 Task: Search one way flight ticket for 3 adults in first from Texarkana: Texarkana Regional Airport (webb Field) to Greensboro: Piedmont Triad International Airport on 5-1-2023. Stops: Any number of stop. Choice of flights is Alaska. Number of bags: 2 checked bags. Price is upto 72000. Outbound departure time preference is 18:30.
Action: Mouse moved to (239, 211)
Screenshot: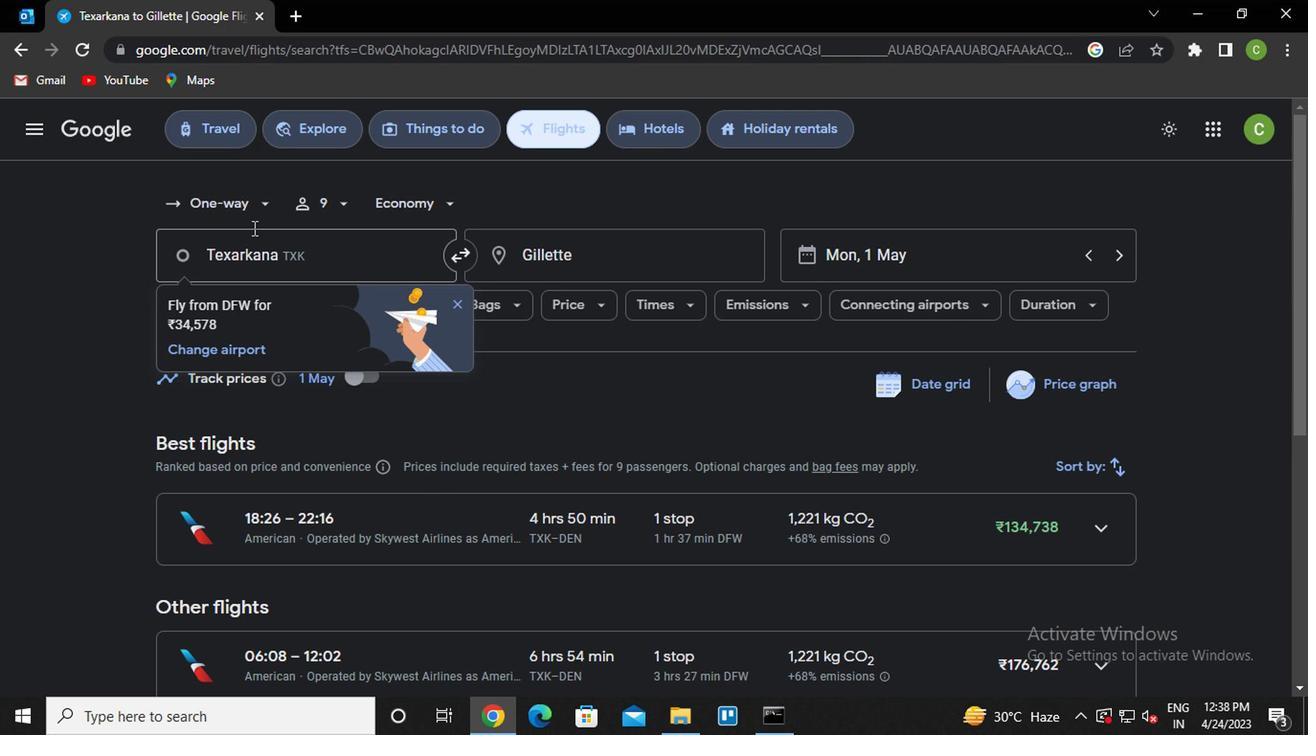 
Action: Mouse pressed left at (239, 211)
Screenshot: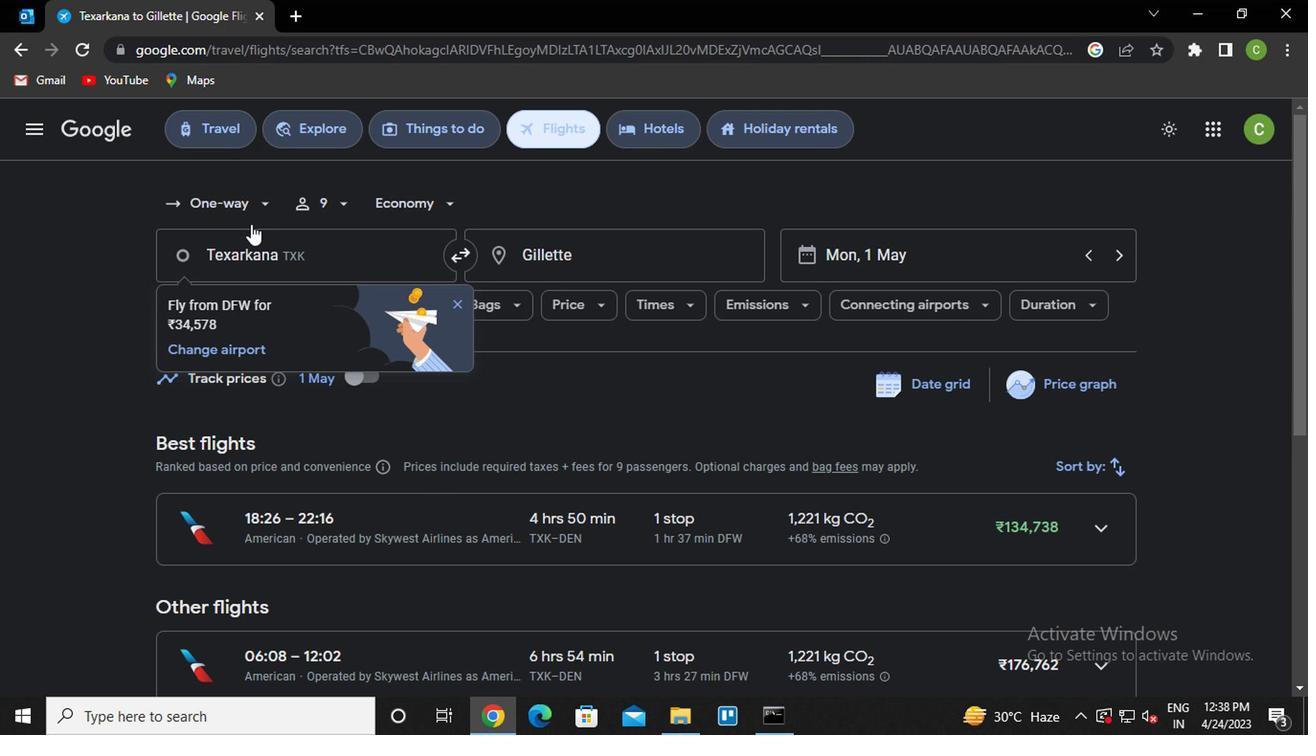
Action: Mouse moved to (245, 281)
Screenshot: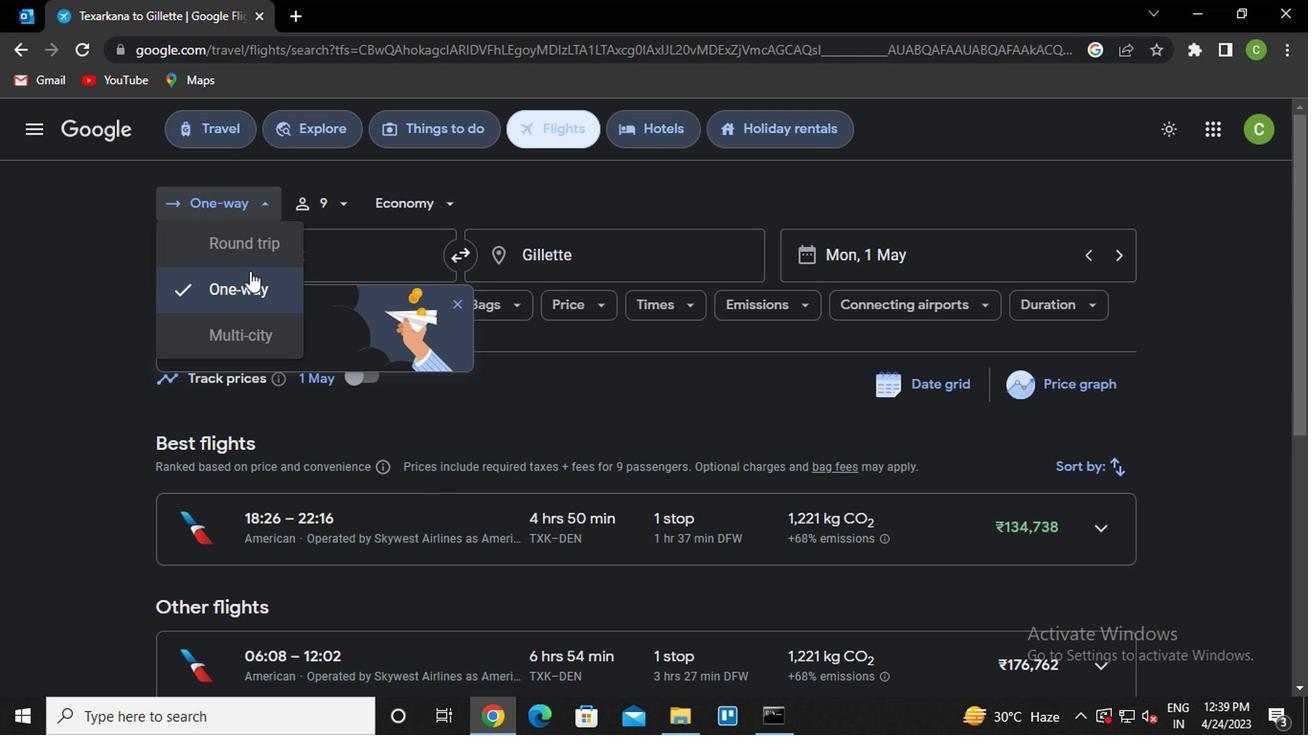 
Action: Mouse pressed left at (245, 281)
Screenshot: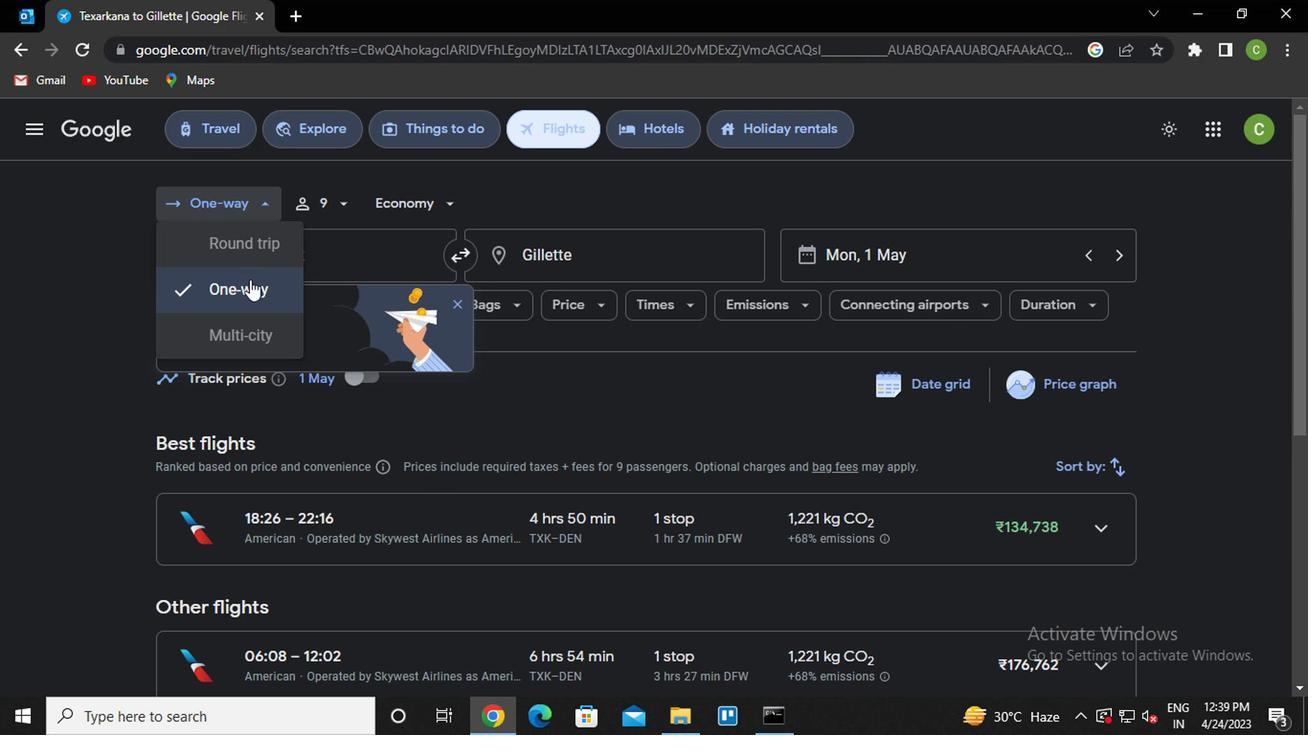 
Action: Mouse moved to (306, 198)
Screenshot: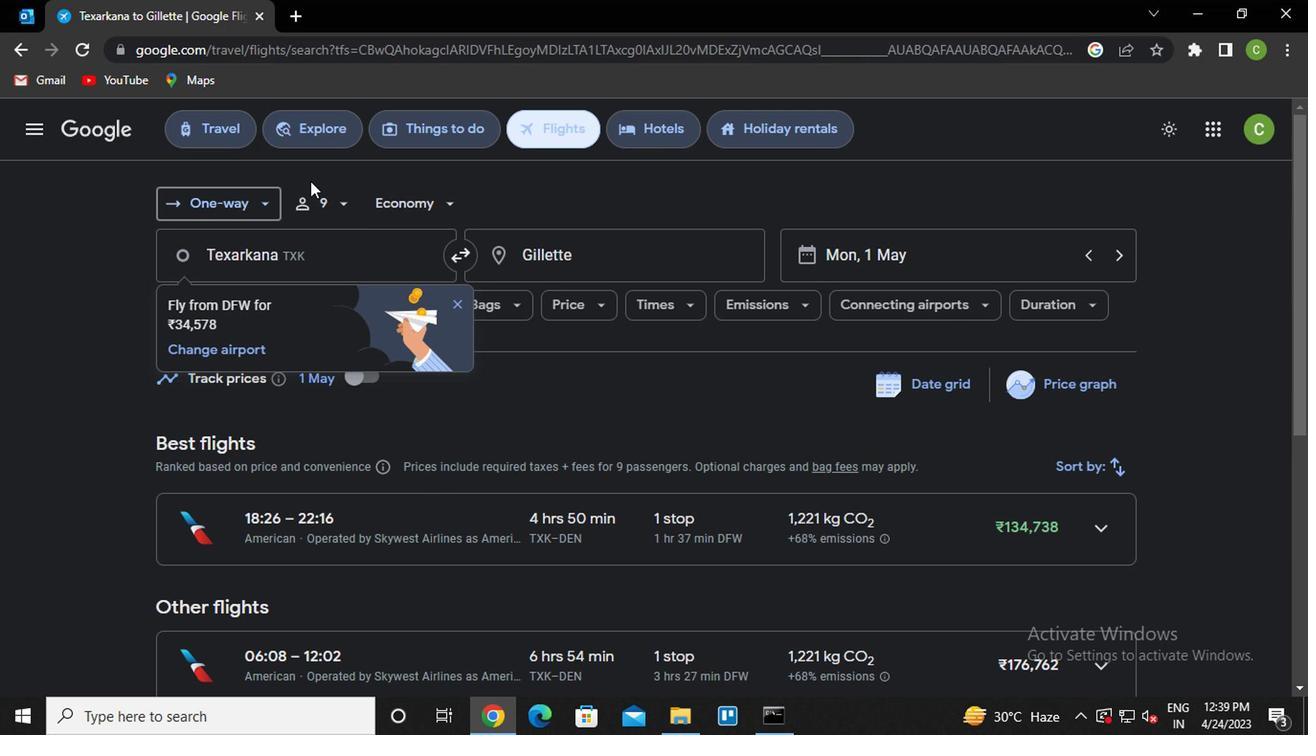 
Action: Mouse pressed left at (306, 198)
Screenshot: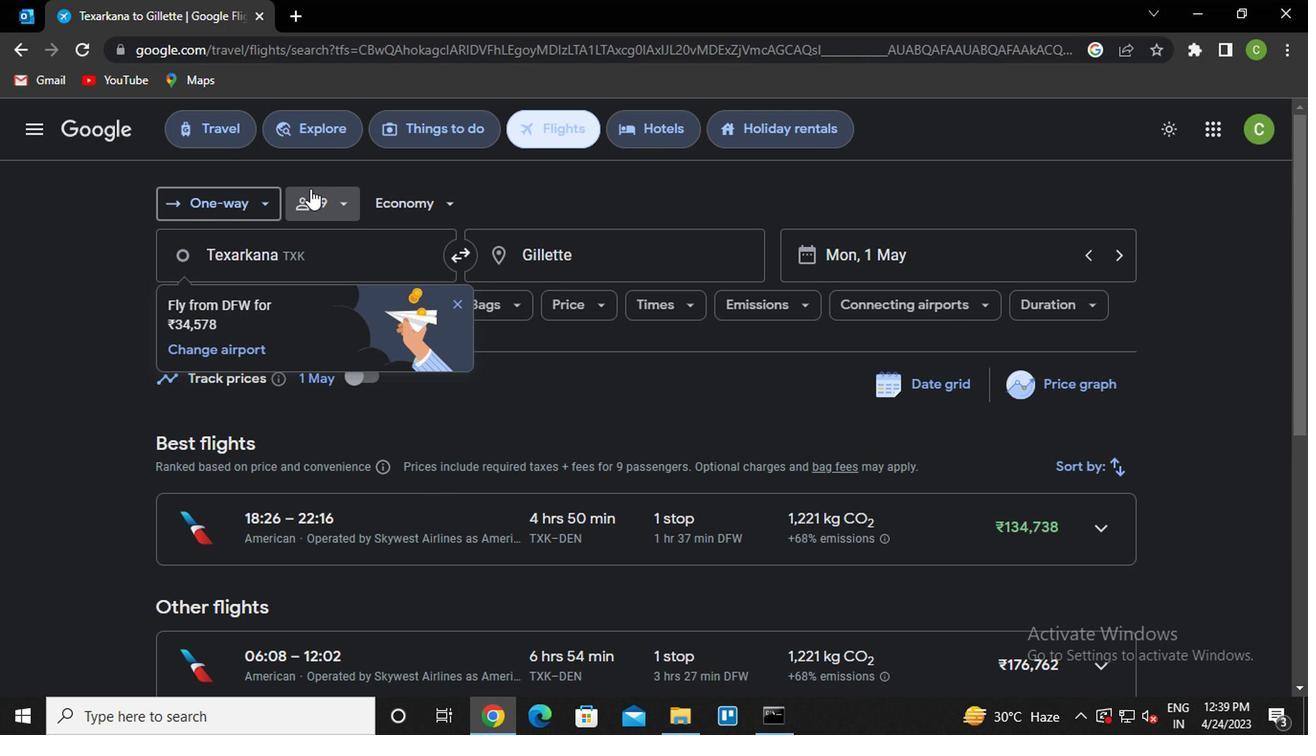 
Action: Mouse moved to (413, 259)
Screenshot: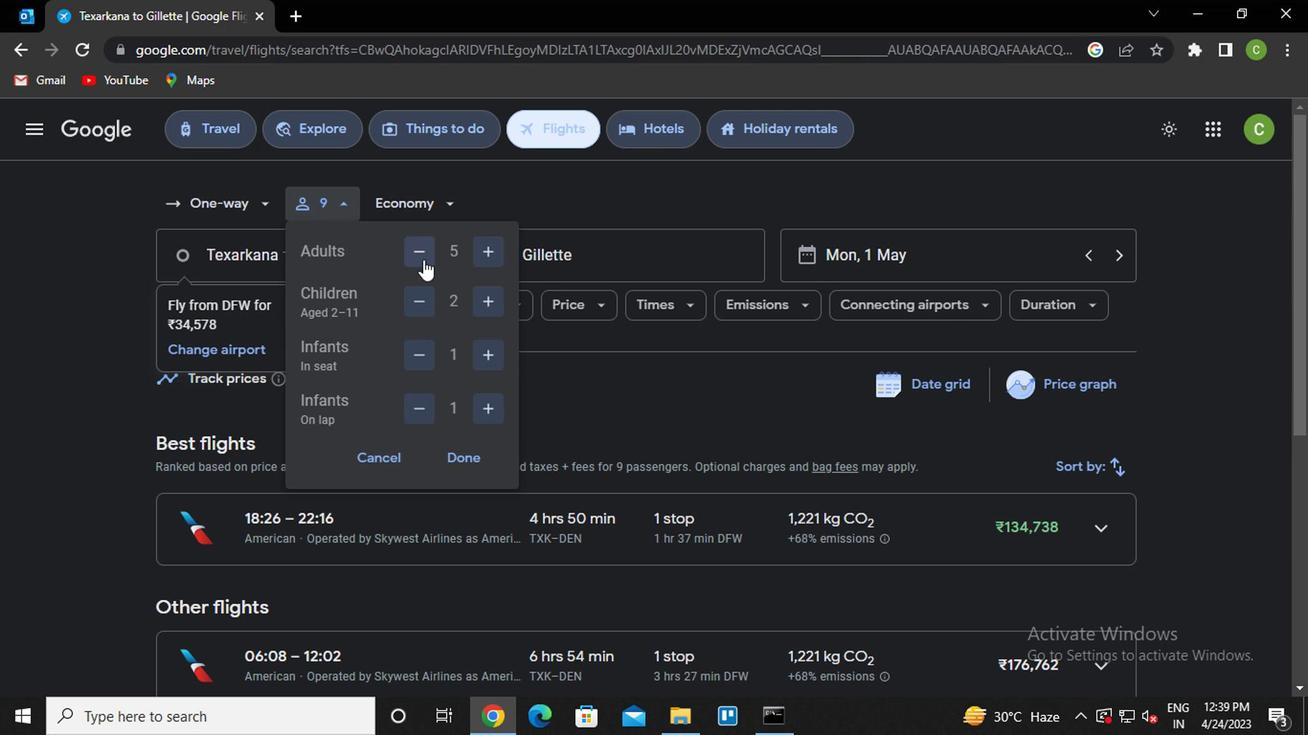 
Action: Mouse pressed left at (413, 259)
Screenshot: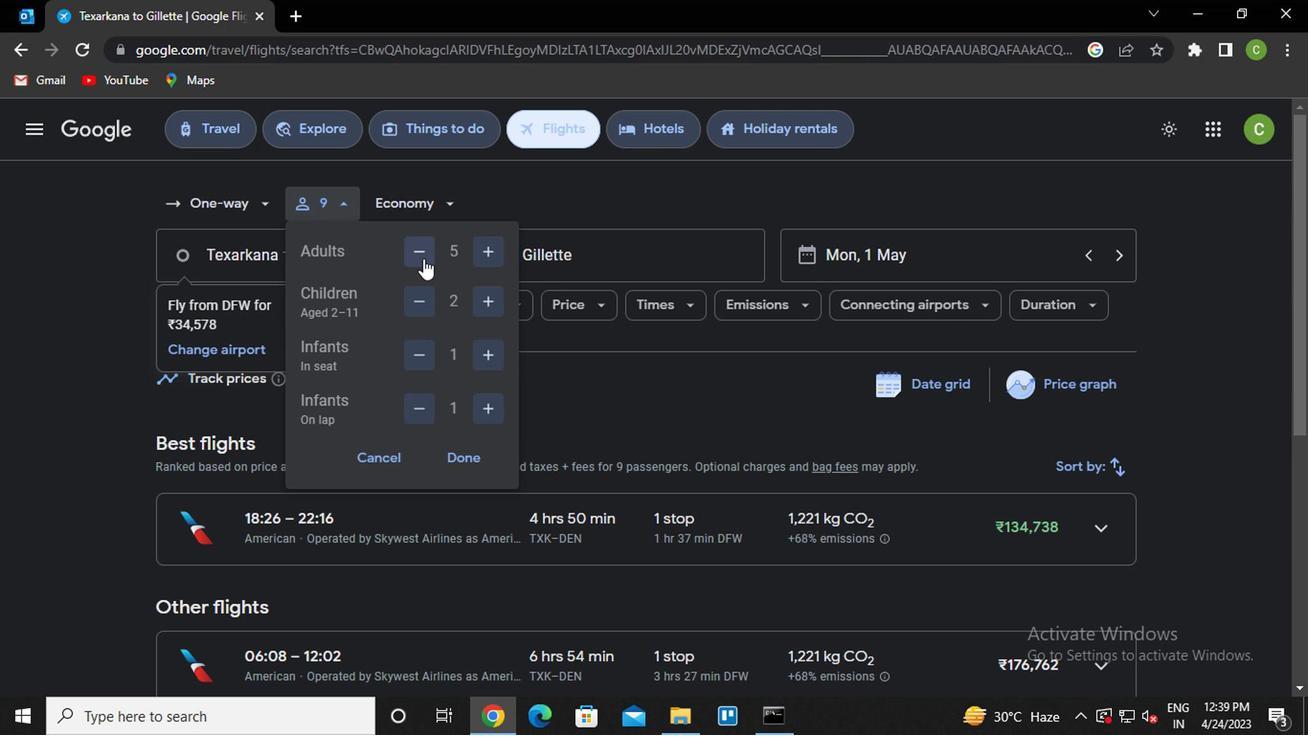
Action: Mouse pressed left at (413, 259)
Screenshot: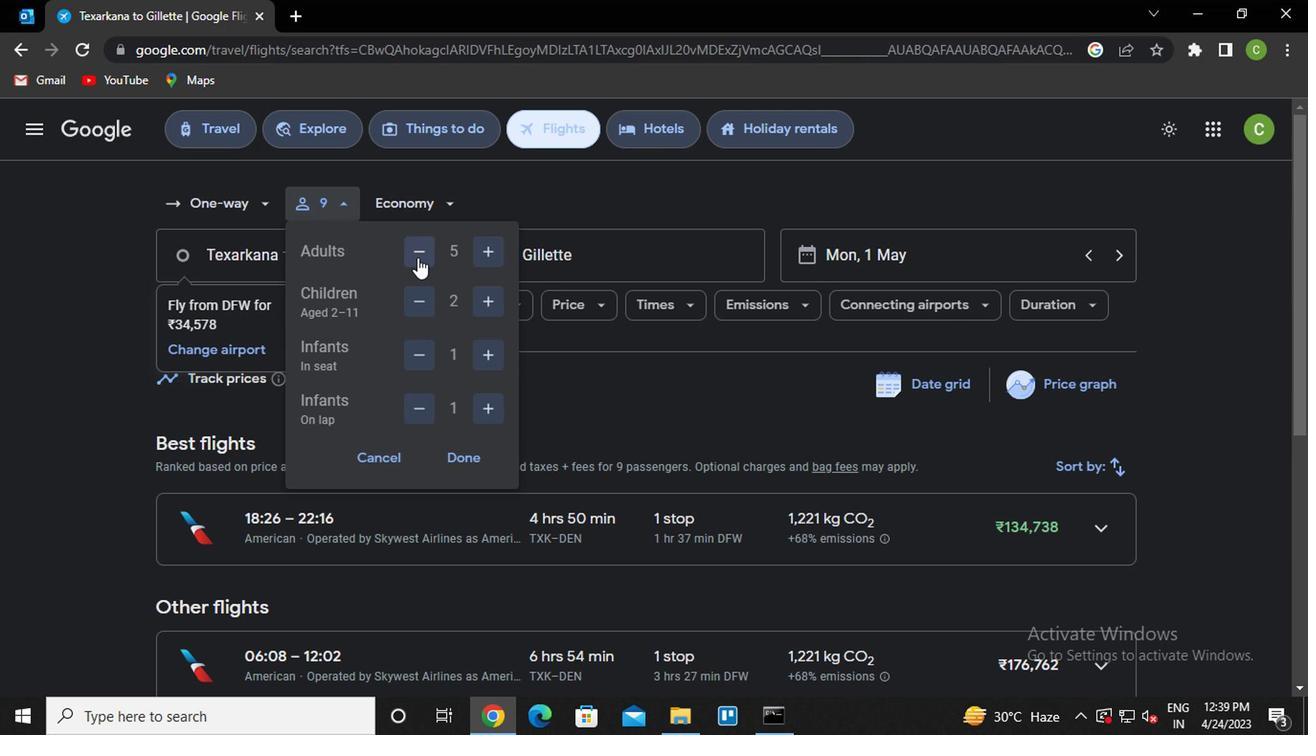
Action: Mouse moved to (415, 307)
Screenshot: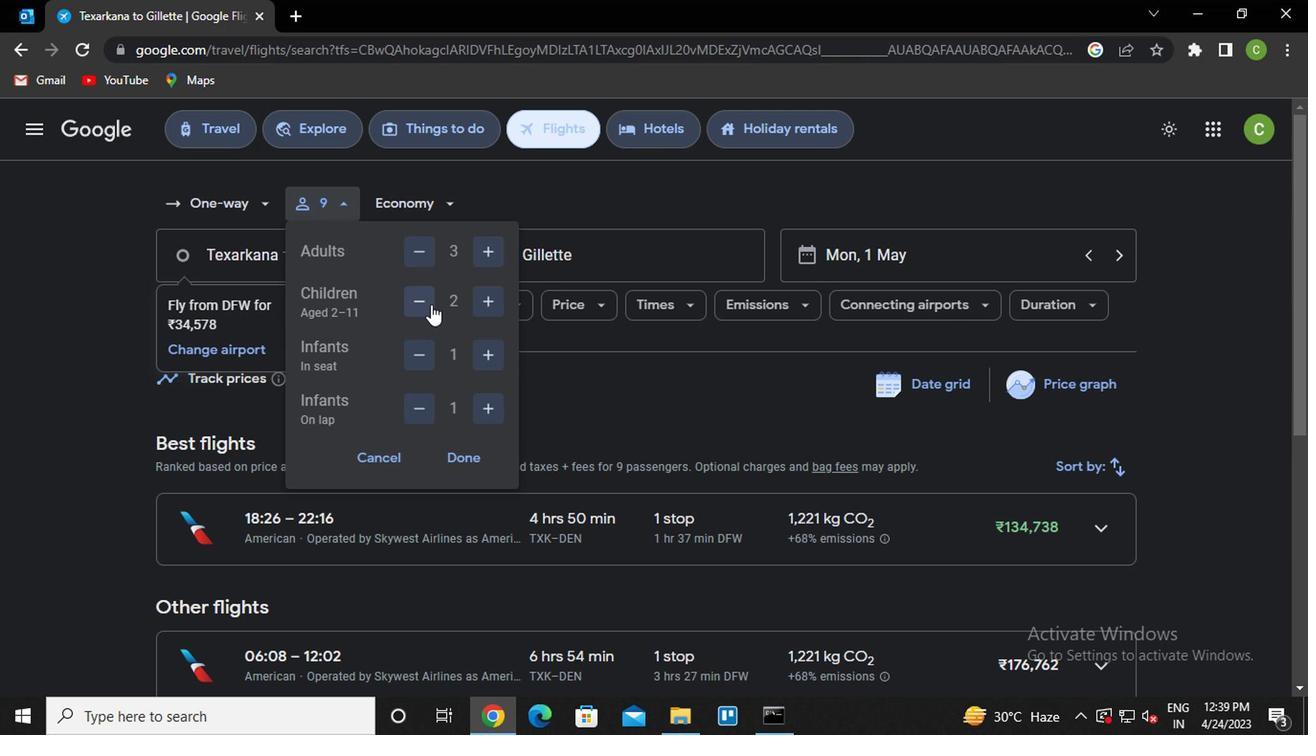 
Action: Mouse pressed left at (415, 307)
Screenshot: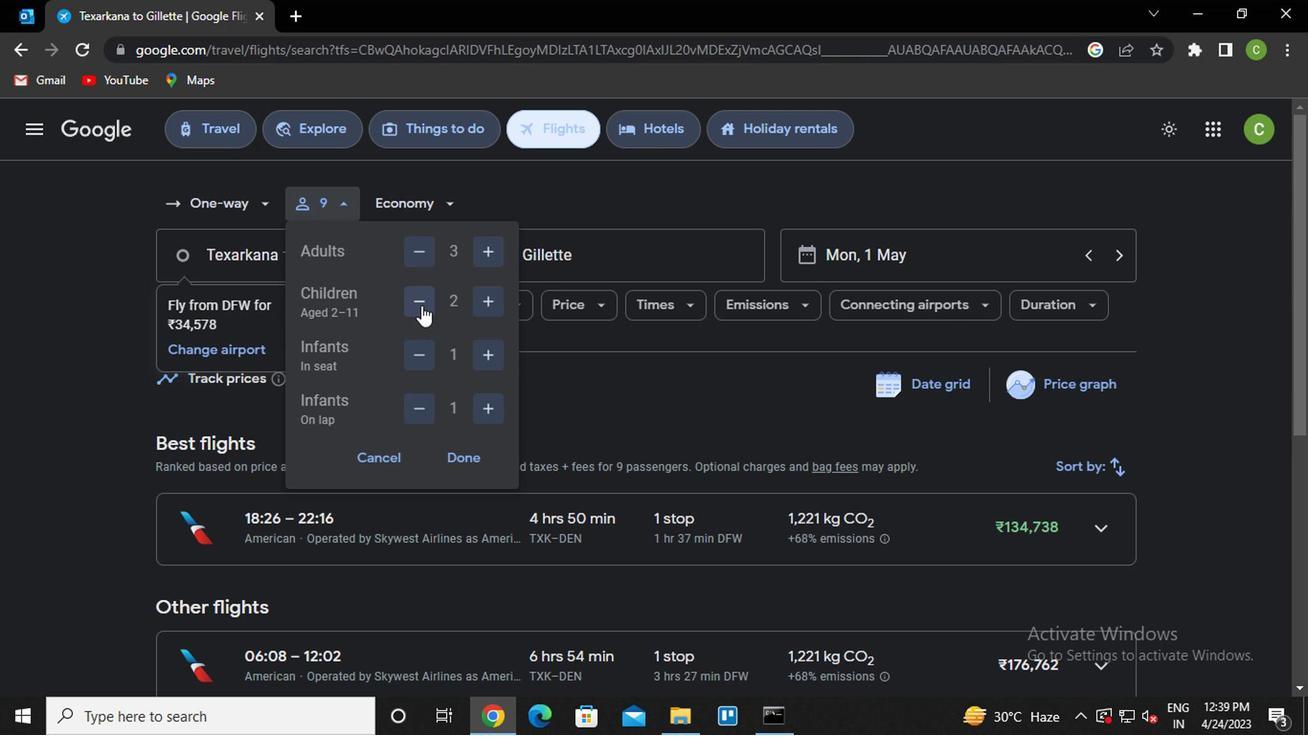 
Action: Mouse pressed left at (415, 307)
Screenshot: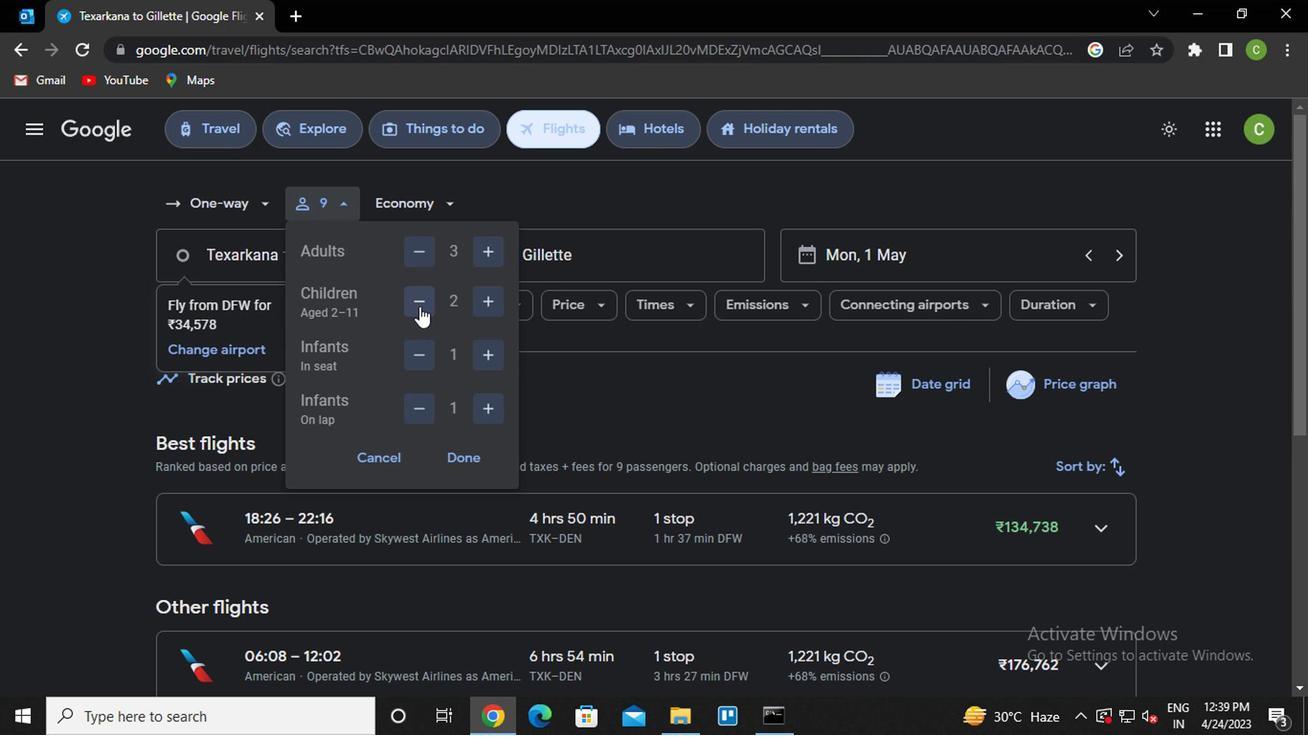 
Action: Mouse pressed left at (415, 307)
Screenshot: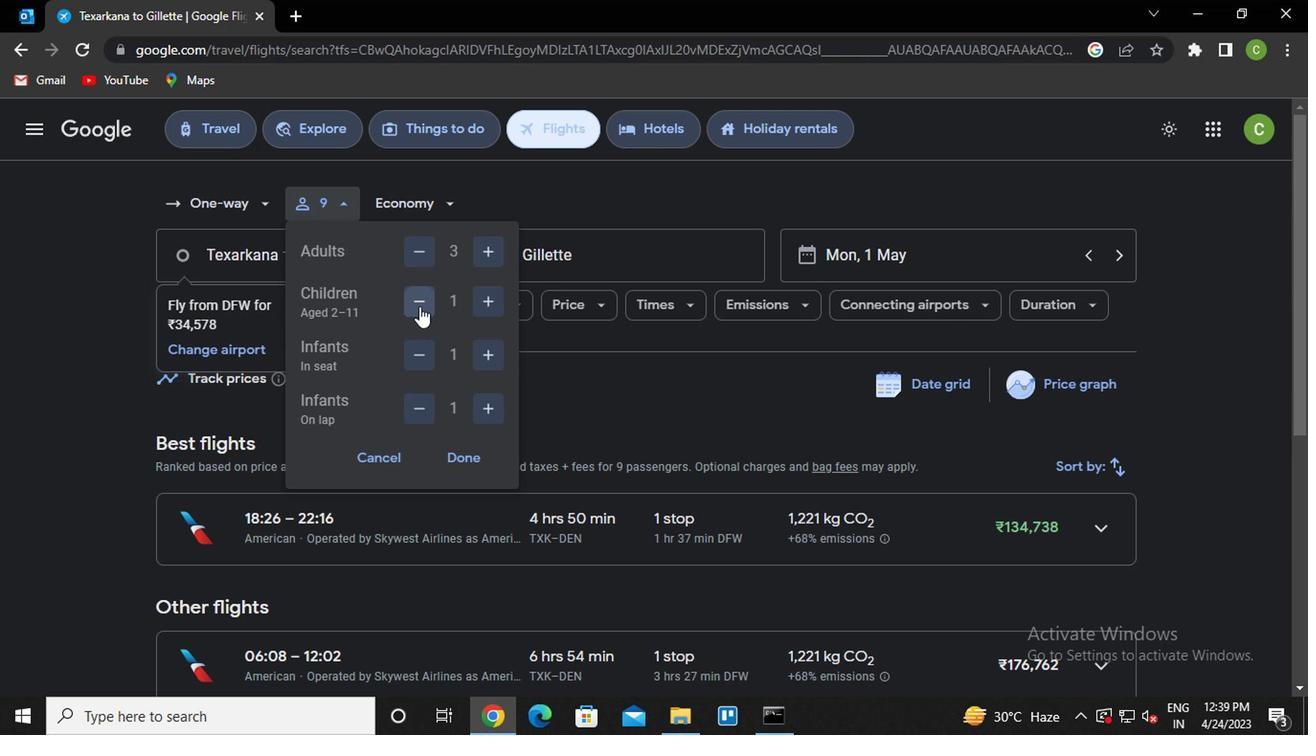 
Action: Mouse moved to (418, 370)
Screenshot: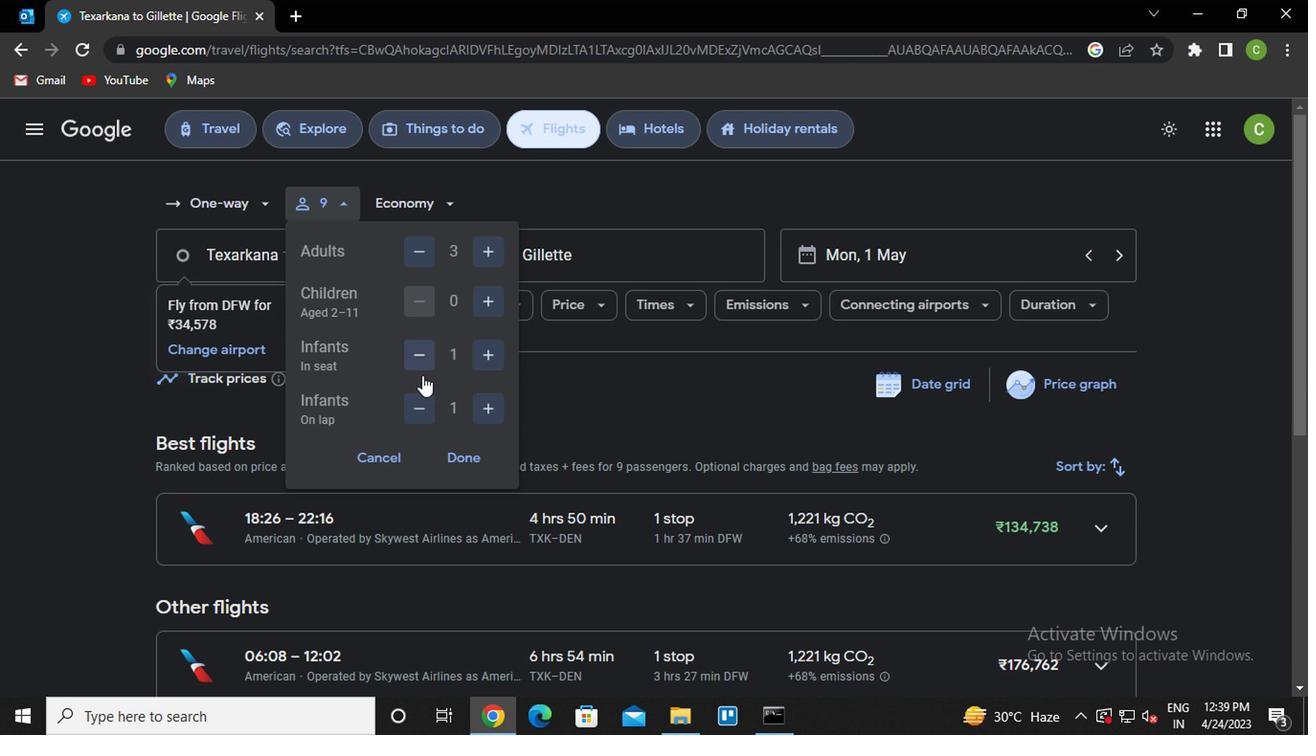
Action: Mouse pressed left at (418, 370)
Screenshot: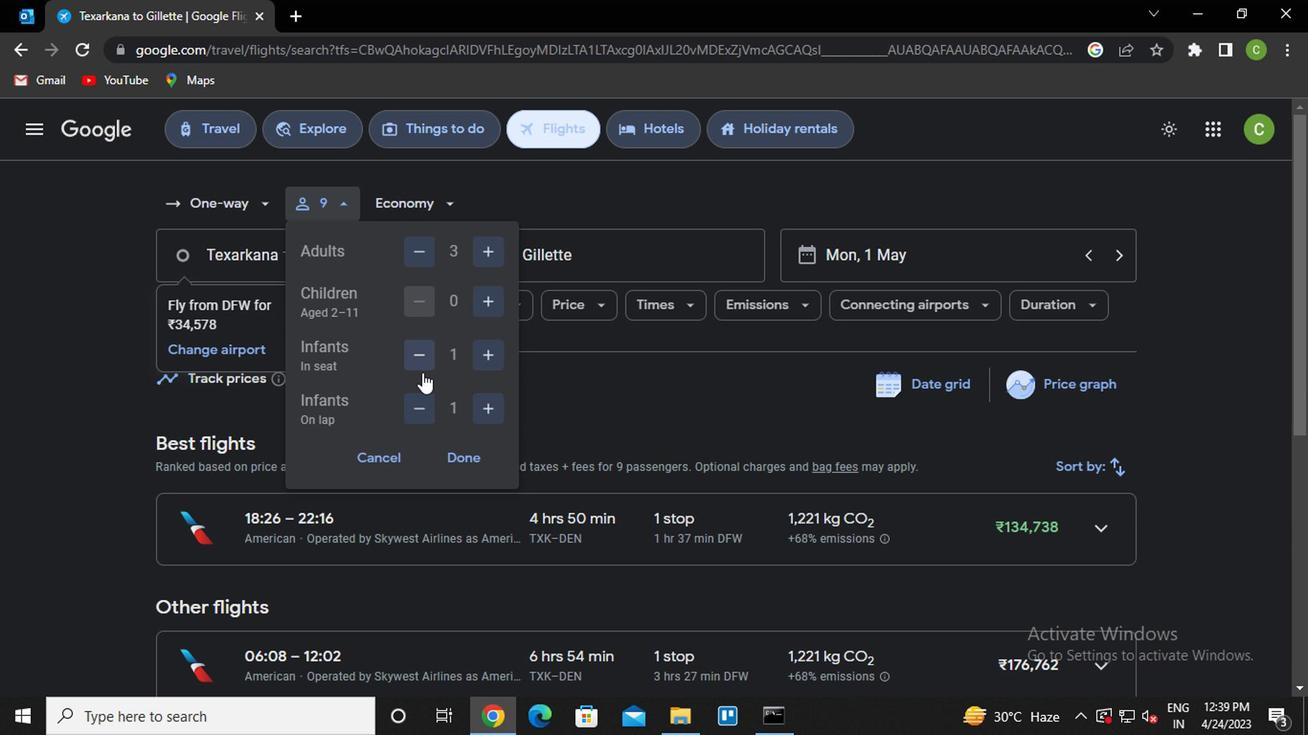 
Action: Mouse pressed left at (418, 370)
Screenshot: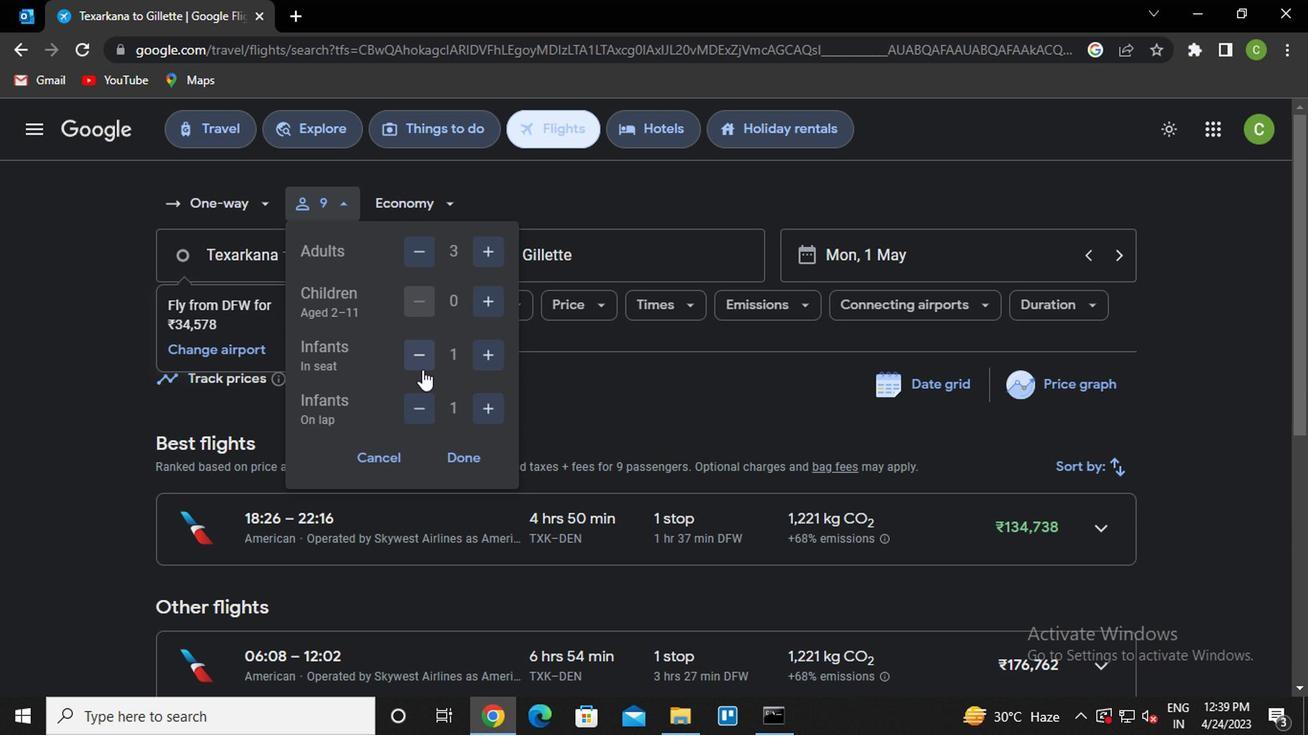 
Action: Mouse moved to (421, 399)
Screenshot: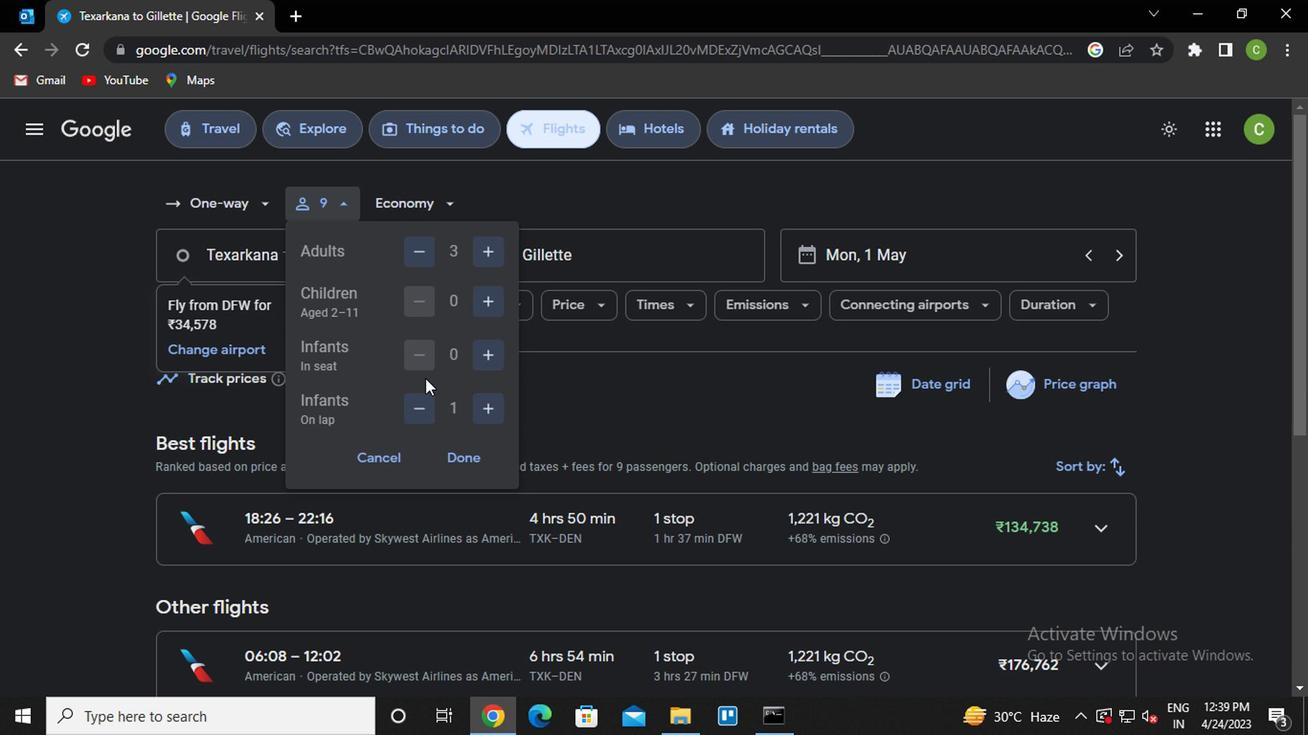 
Action: Mouse pressed left at (421, 399)
Screenshot: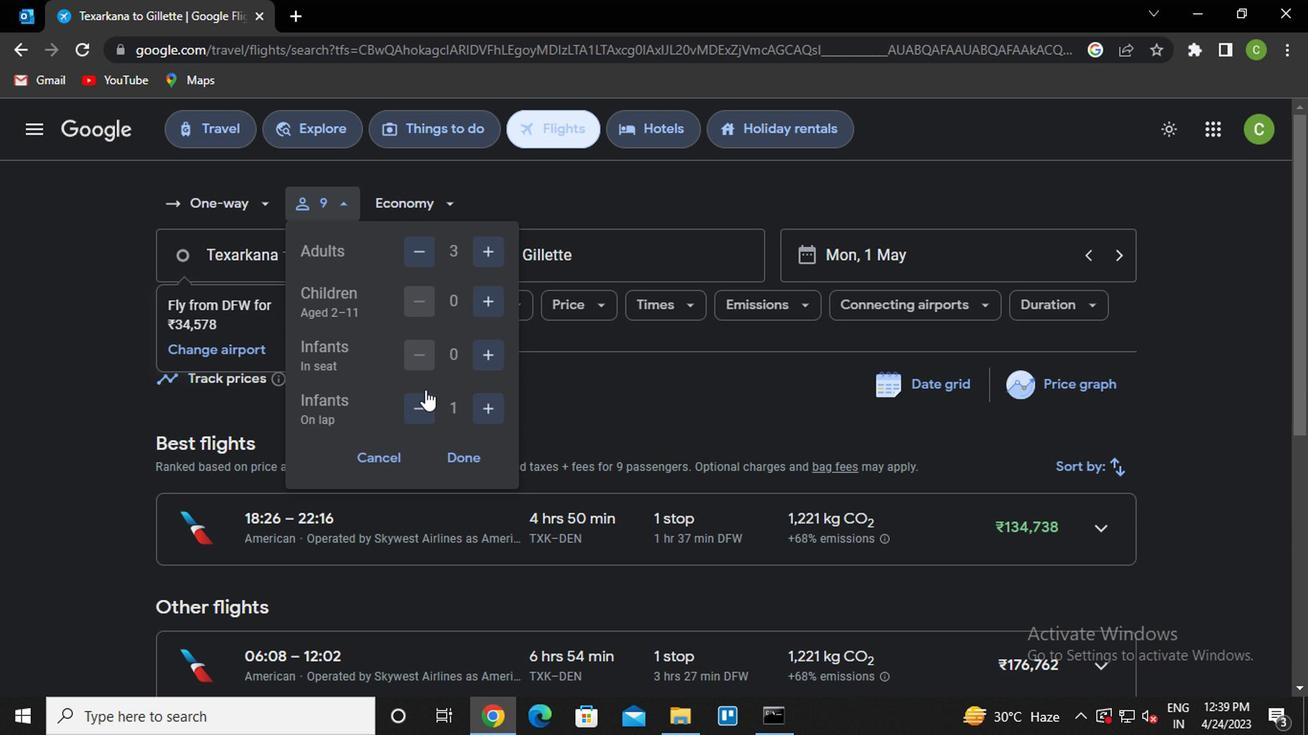 
Action: Mouse moved to (457, 463)
Screenshot: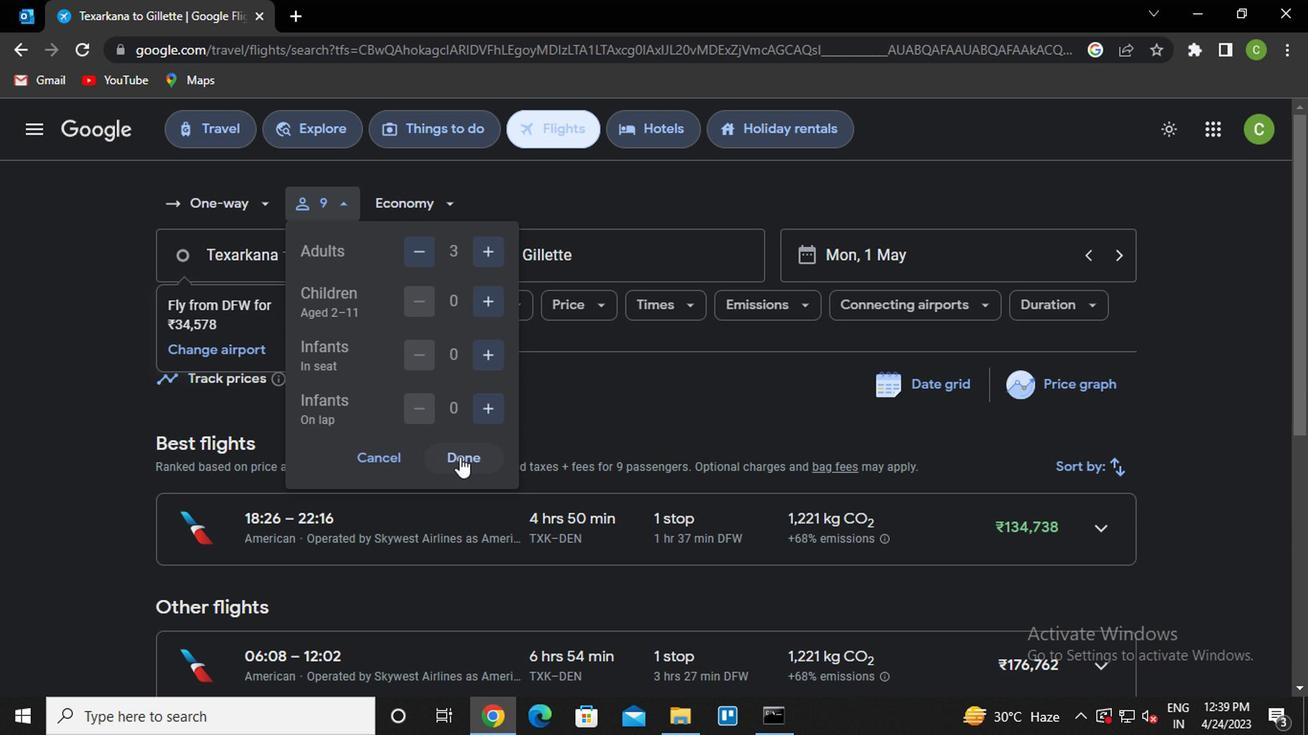 
Action: Mouse pressed left at (457, 463)
Screenshot: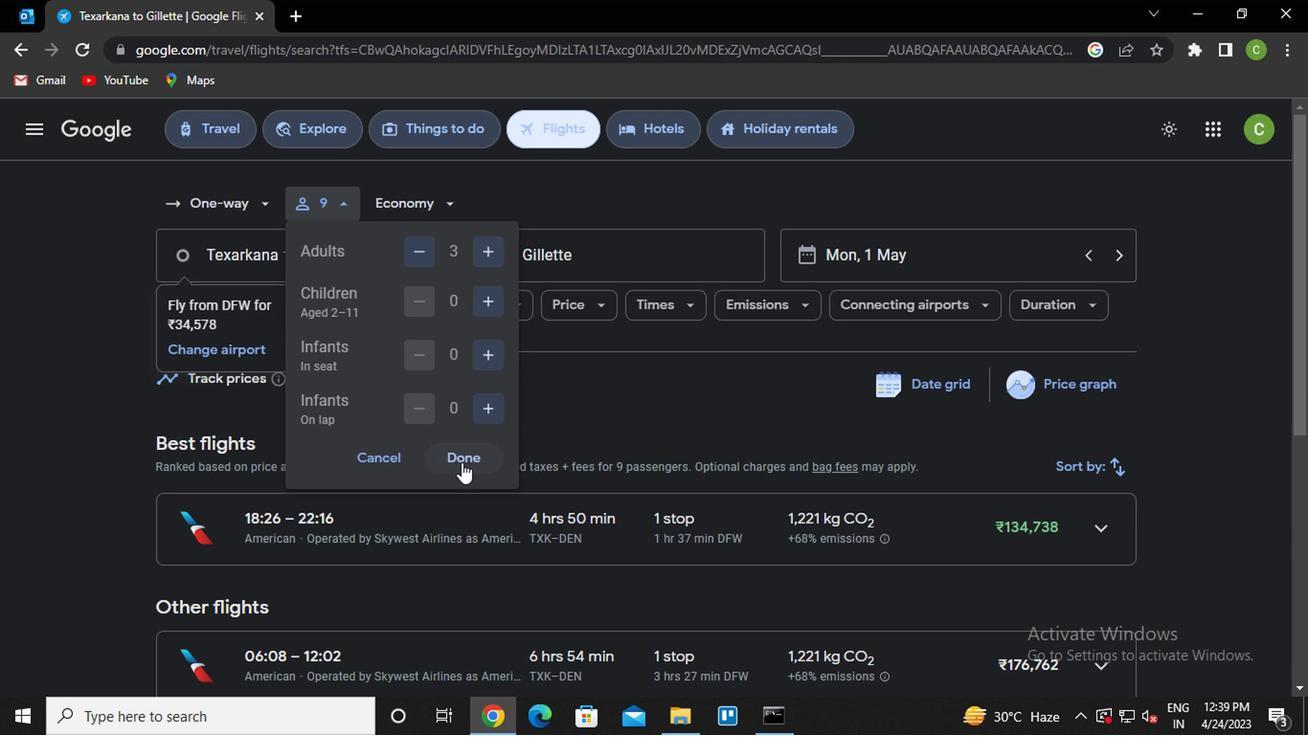 
Action: Mouse moved to (310, 260)
Screenshot: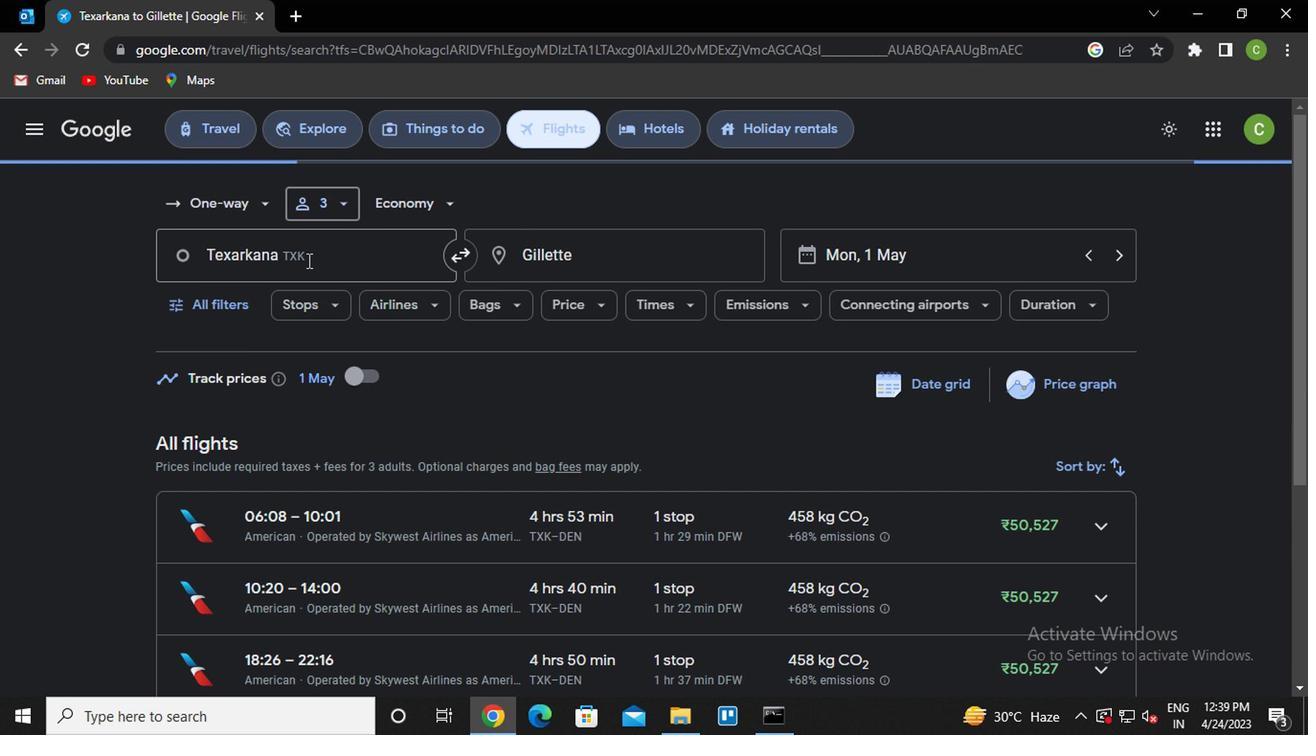 
Action: Mouse pressed left at (310, 260)
Screenshot: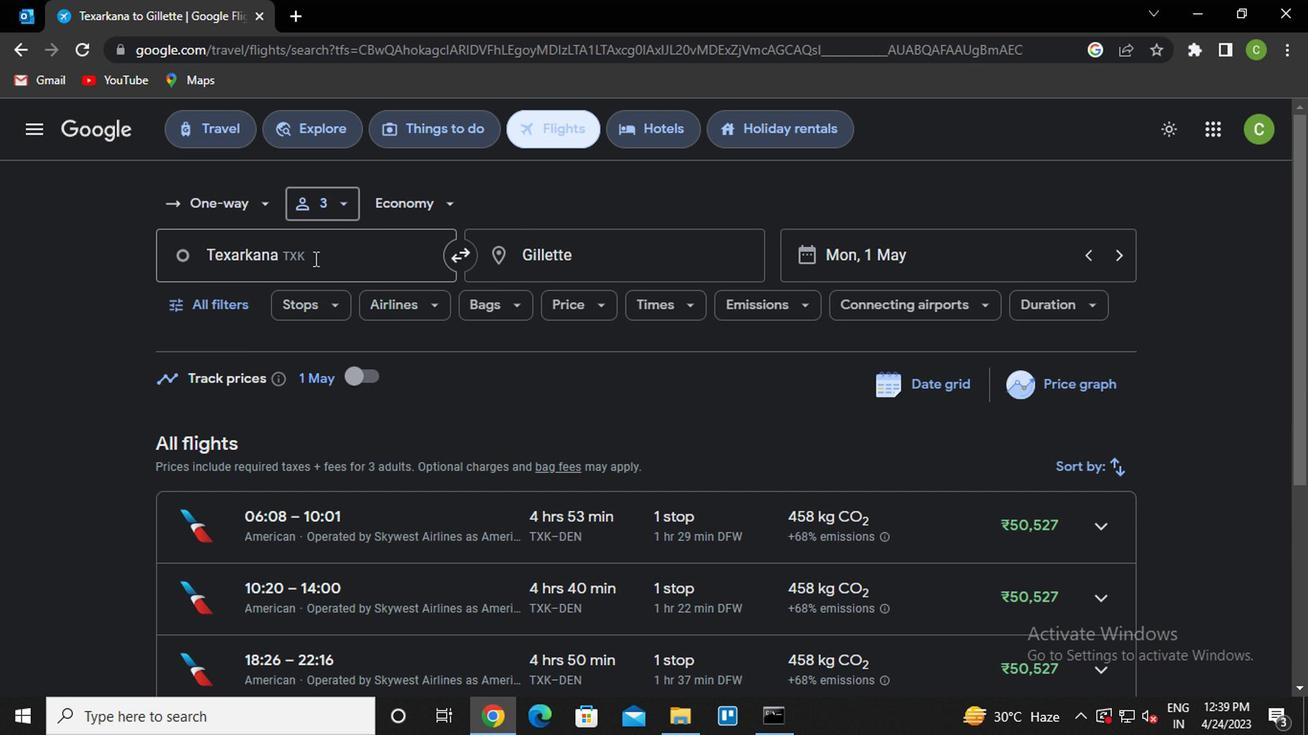 
Action: Mouse moved to (333, 300)
Screenshot: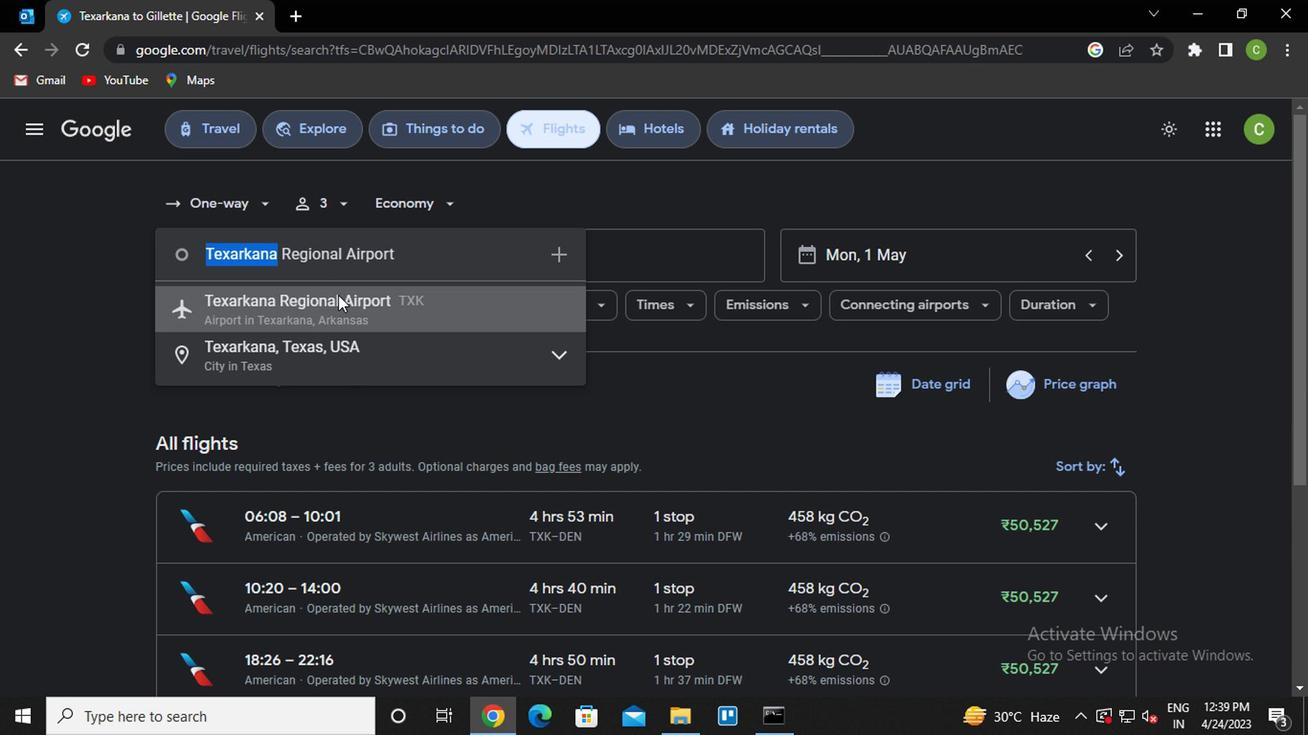 
Action: Mouse pressed left at (333, 300)
Screenshot: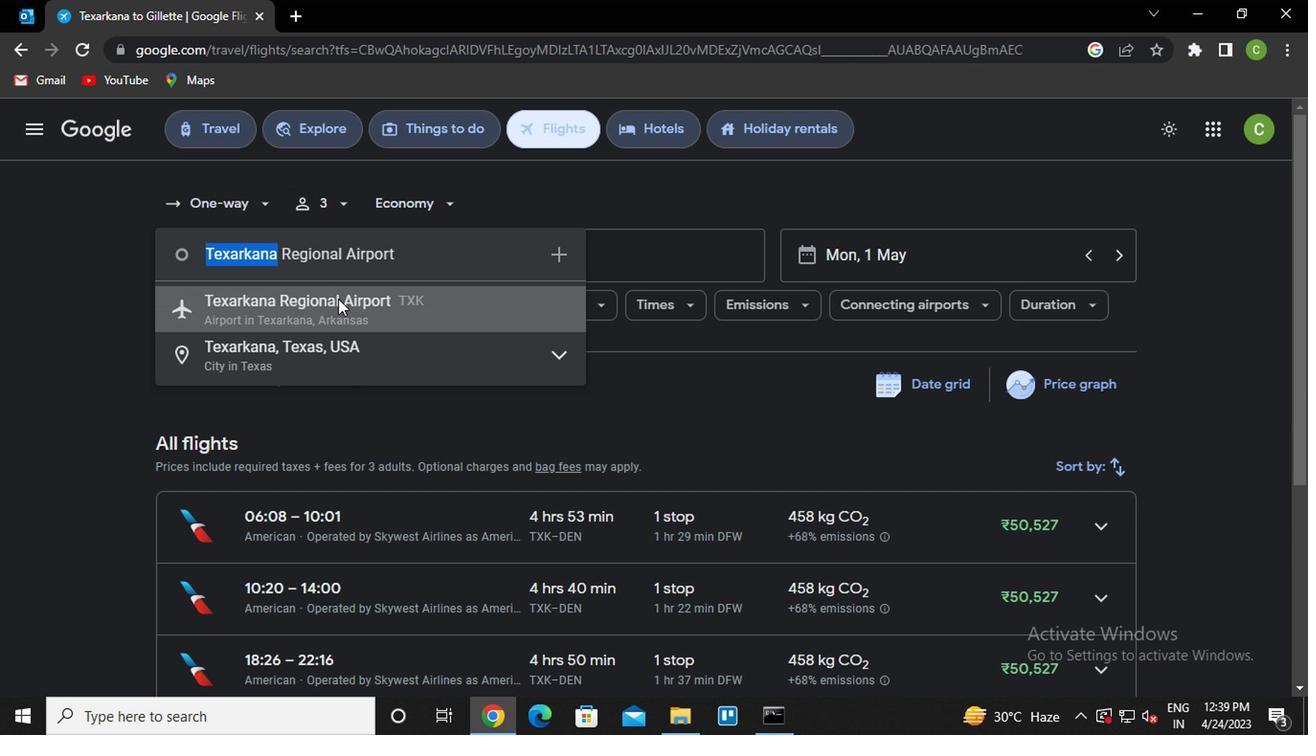 
Action: Mouse moved to (608, 260)
Screenshot: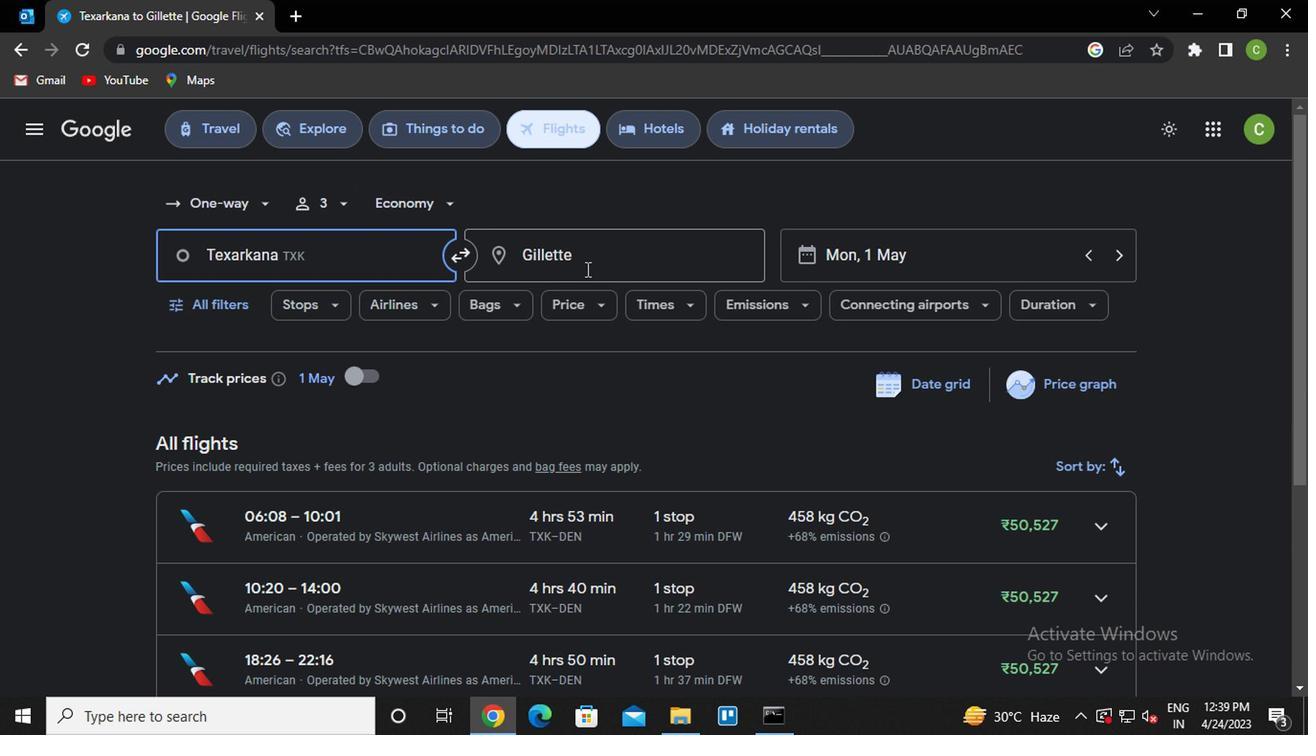 
Action: Mouse pressed left at (608, 260)
Screenshot: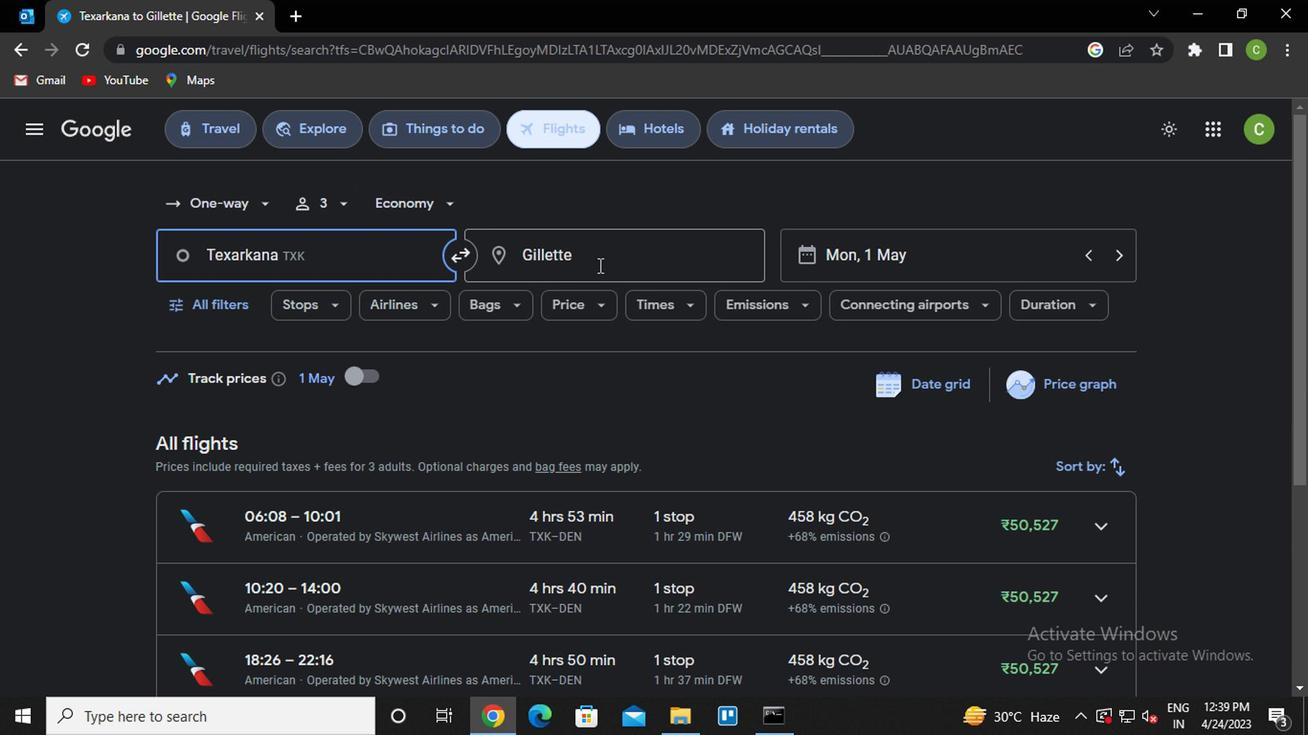 
Action: Key pressed g<Key.caps_lock>reensboro<Key.enter>
Screenshot: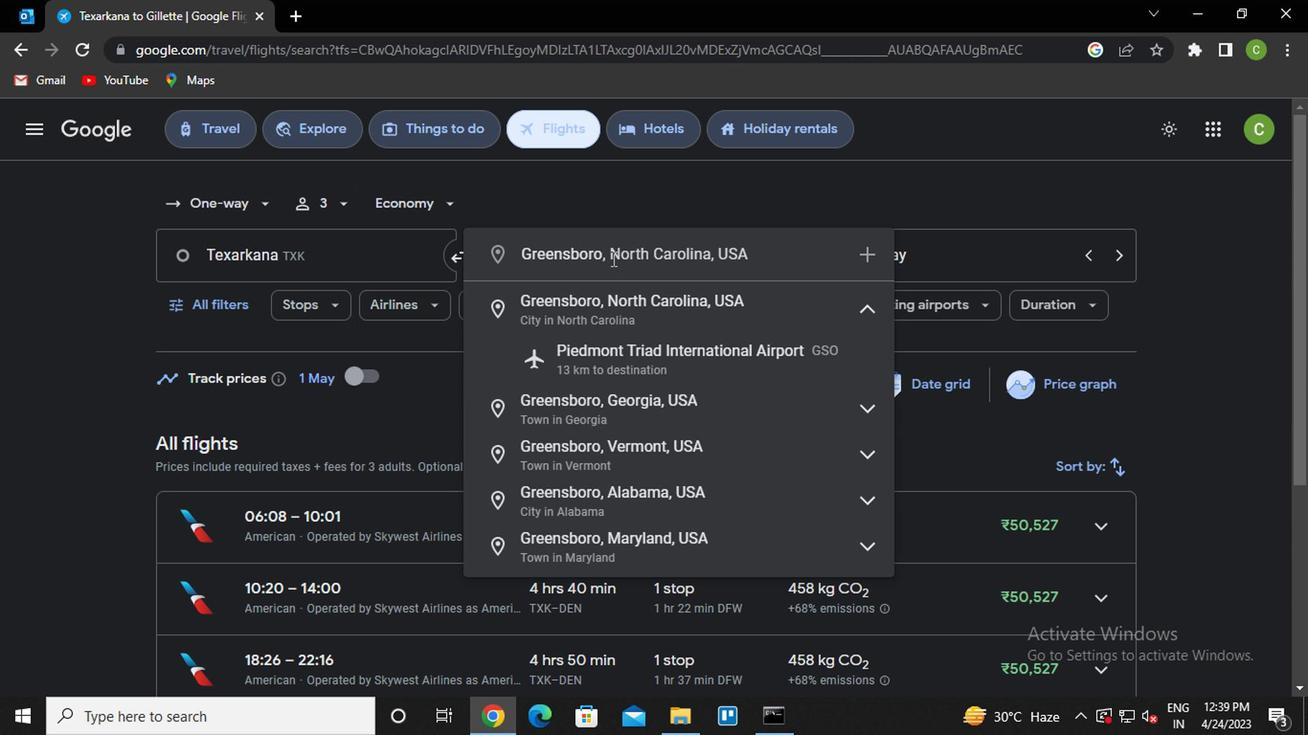 
Action: Mouse moved to (924, 255)
Screenshot: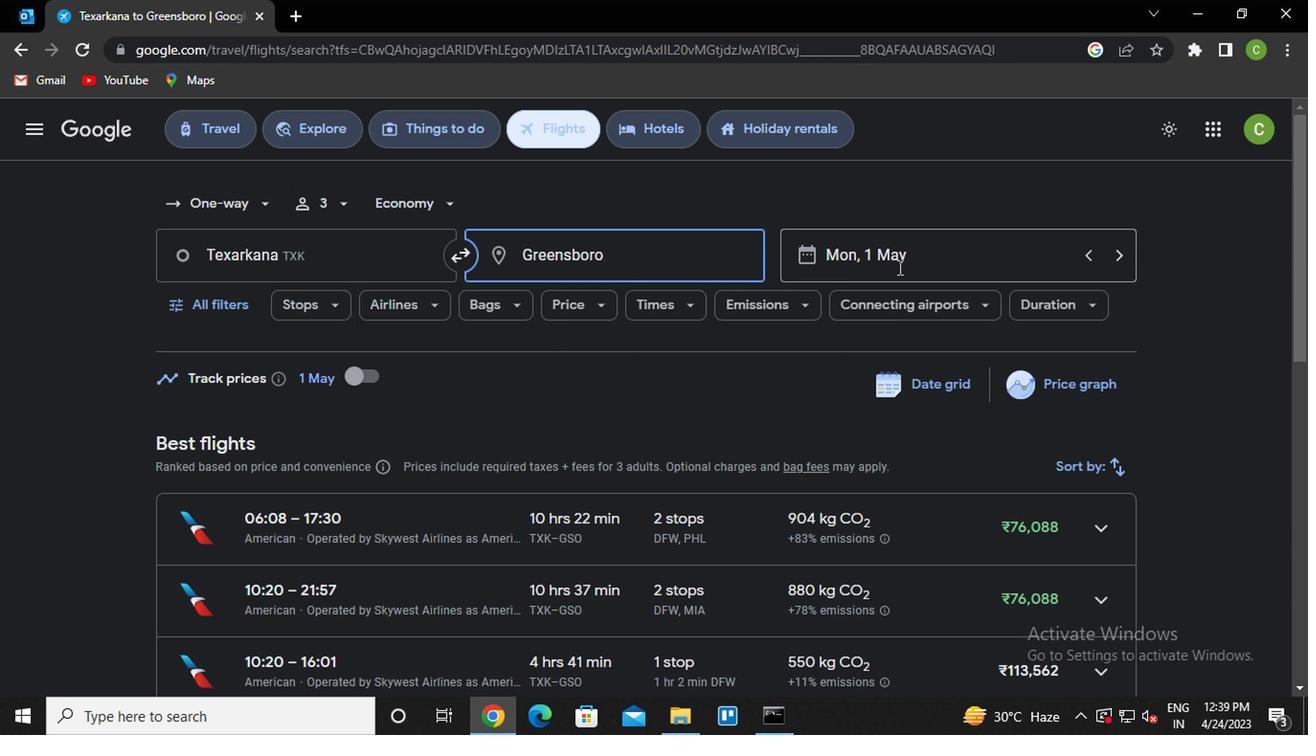 
Action: Mouse pressed left at (924, 255)
Screenshot: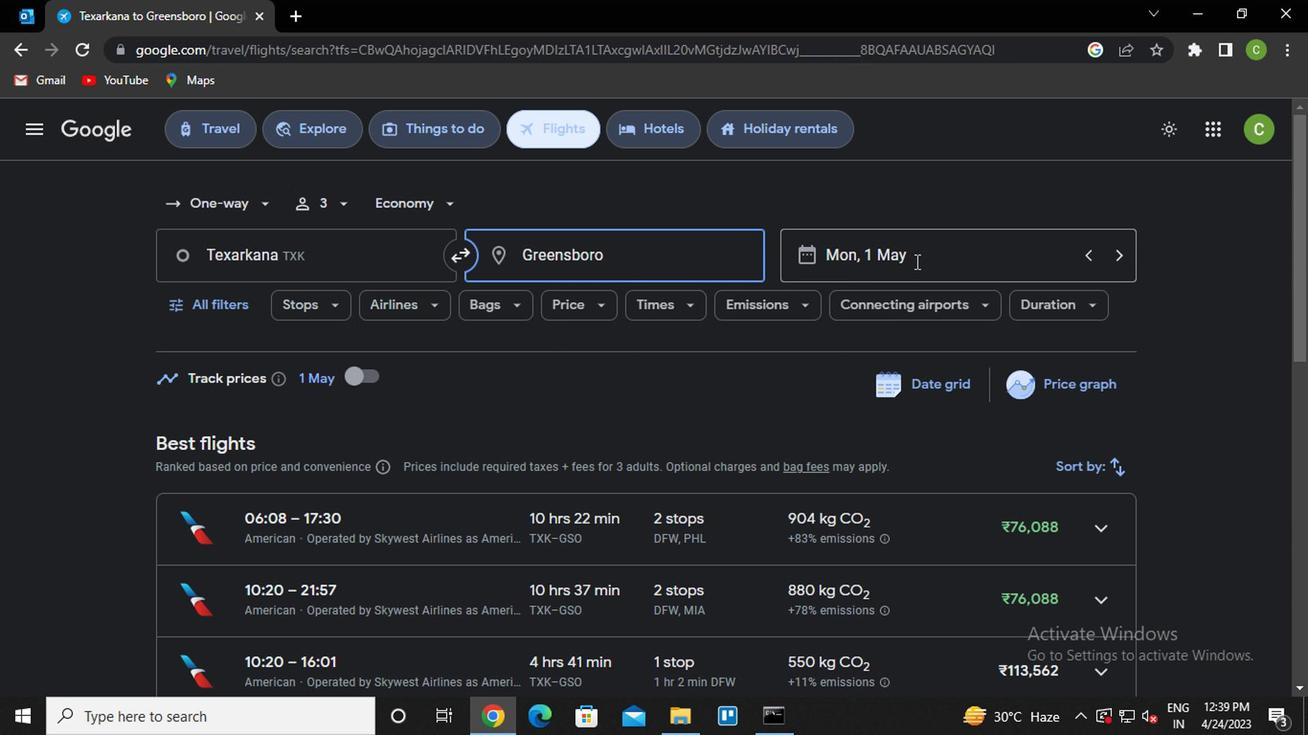 
Action: Mouse moved to (864, 333)
Screenshot: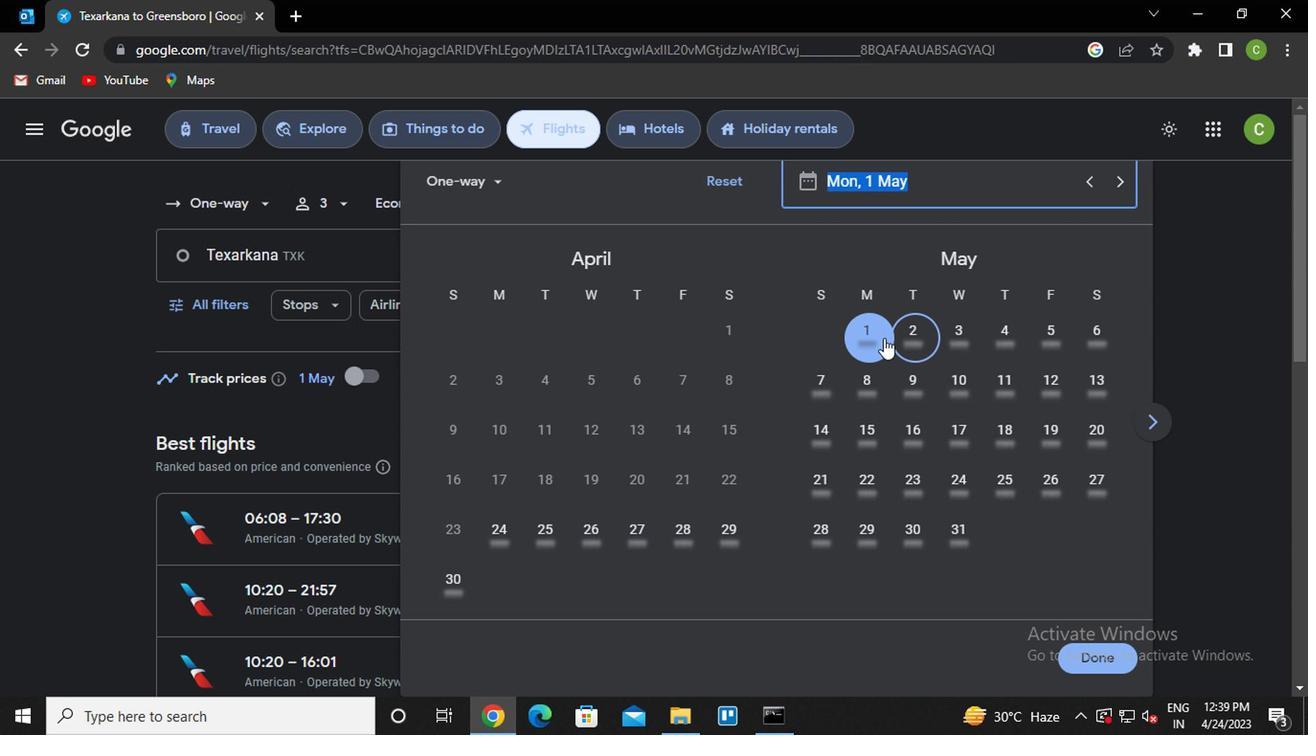 
Action: Mouse pressed left at (864, 333)
Screenshot: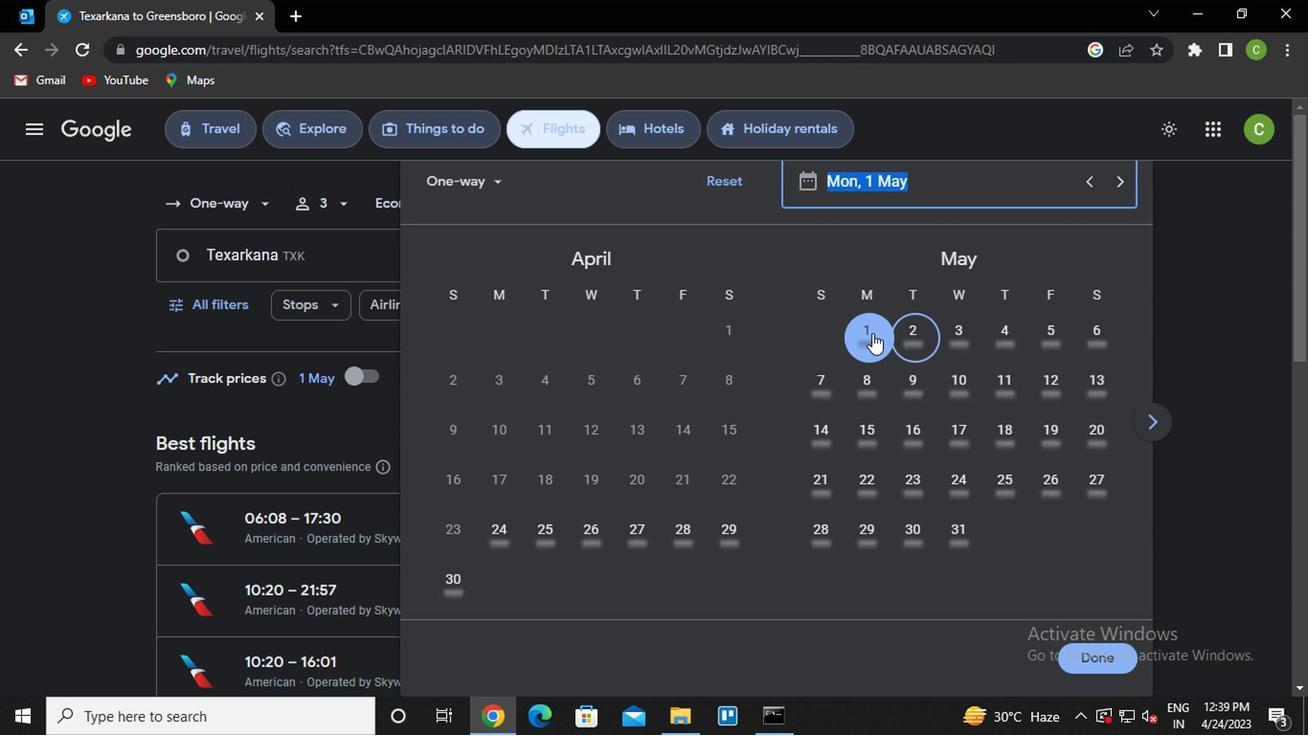 
Action: Mouse moved to (1106, 653)
Screenshot: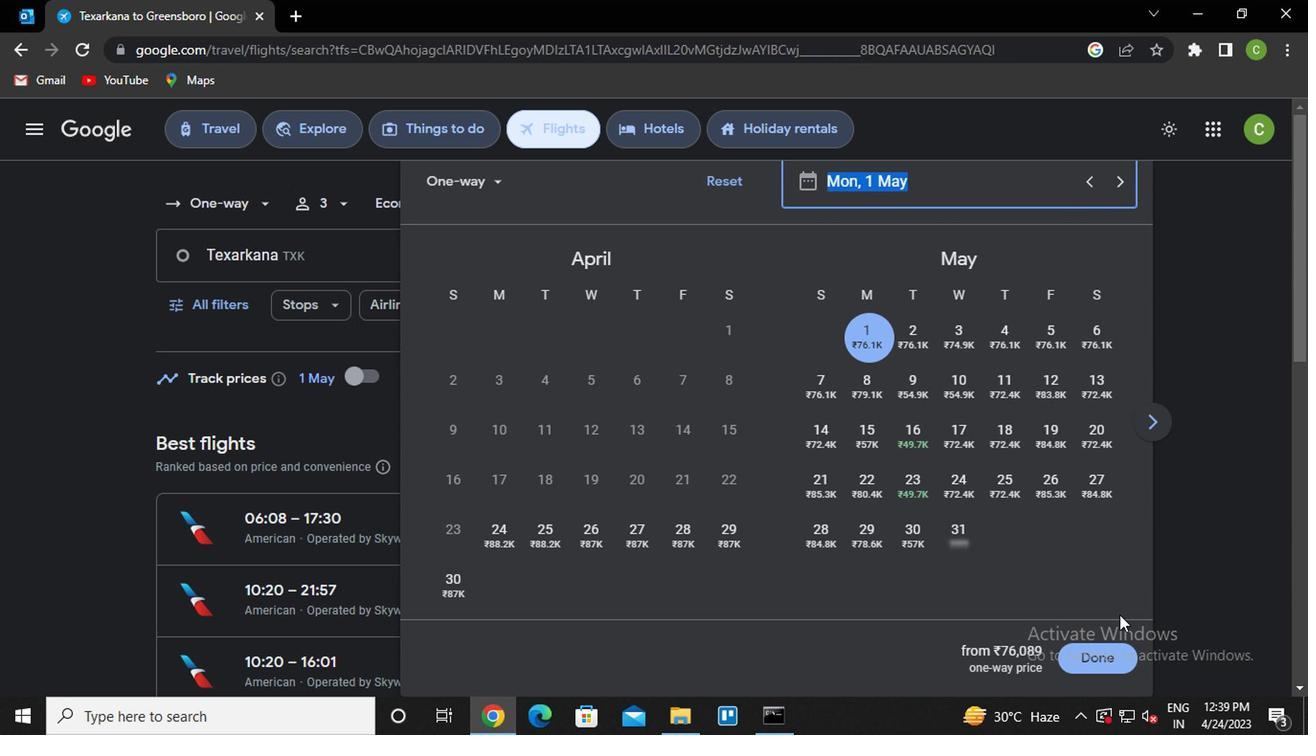 
Action: Mouse pressed left at (1106, 653)
Screenshot: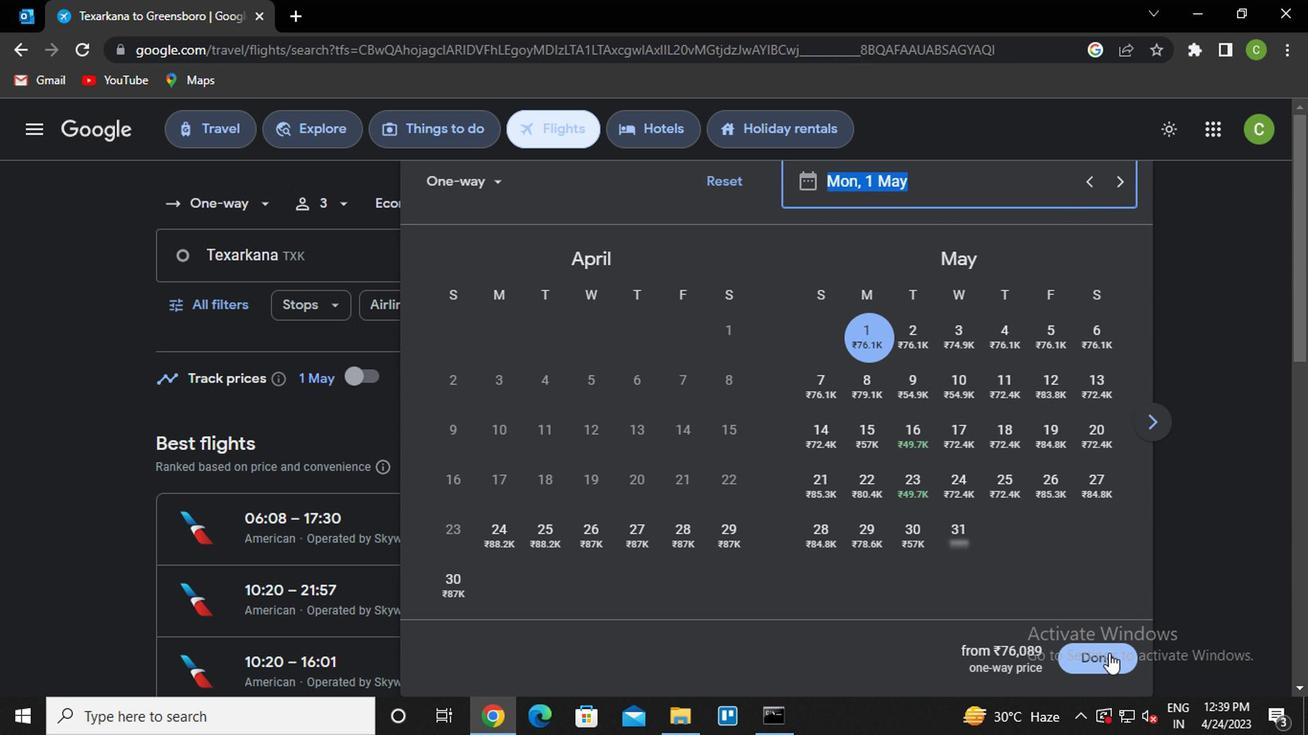 
Action: Mouse moved to (230, 311)
Screenshot: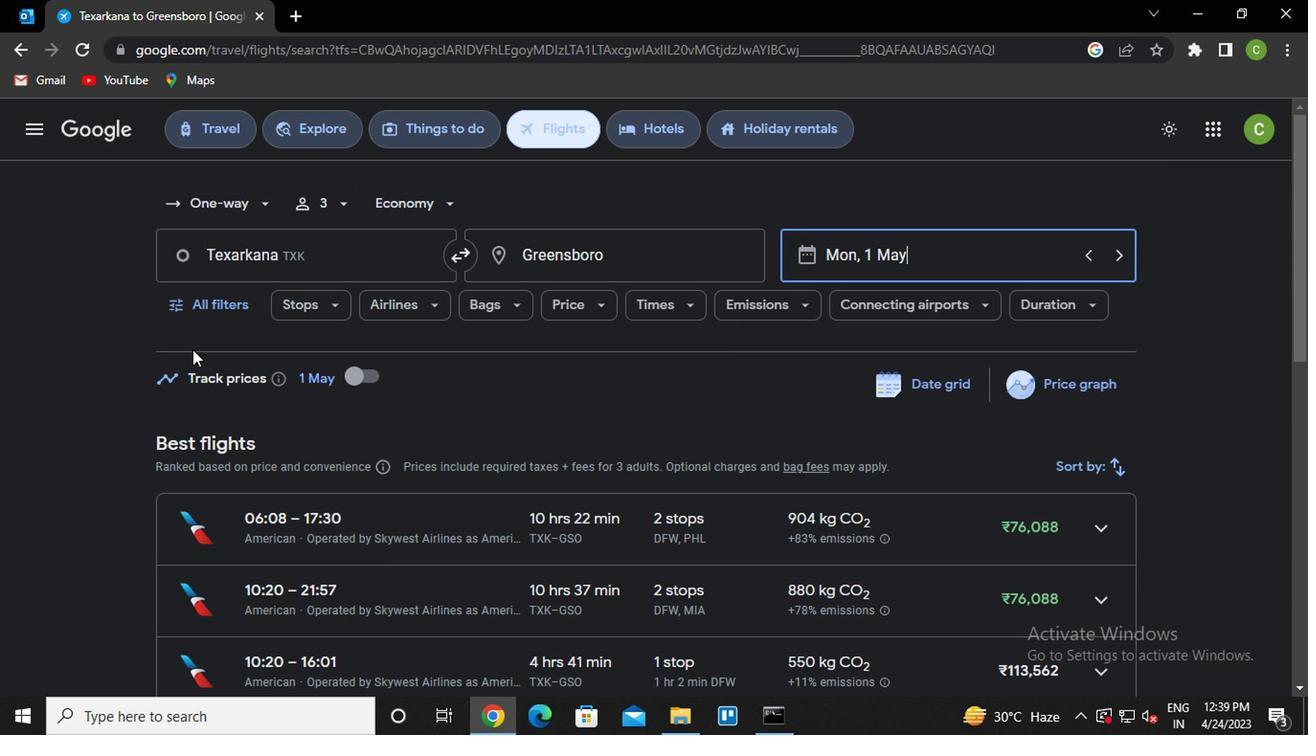 
Action: Mouse pressed left at (230, 311)
Screenshot: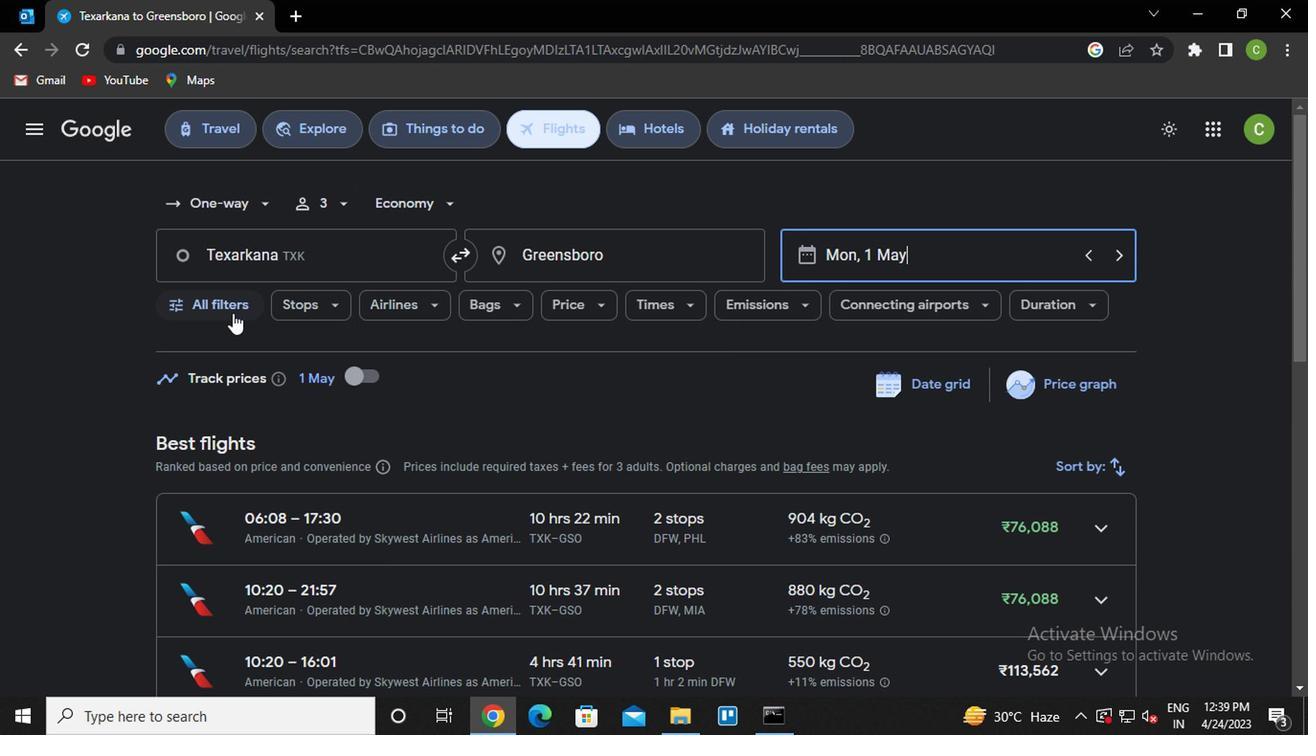 
Action: Mouse moved to (384, 444)
Screenshot: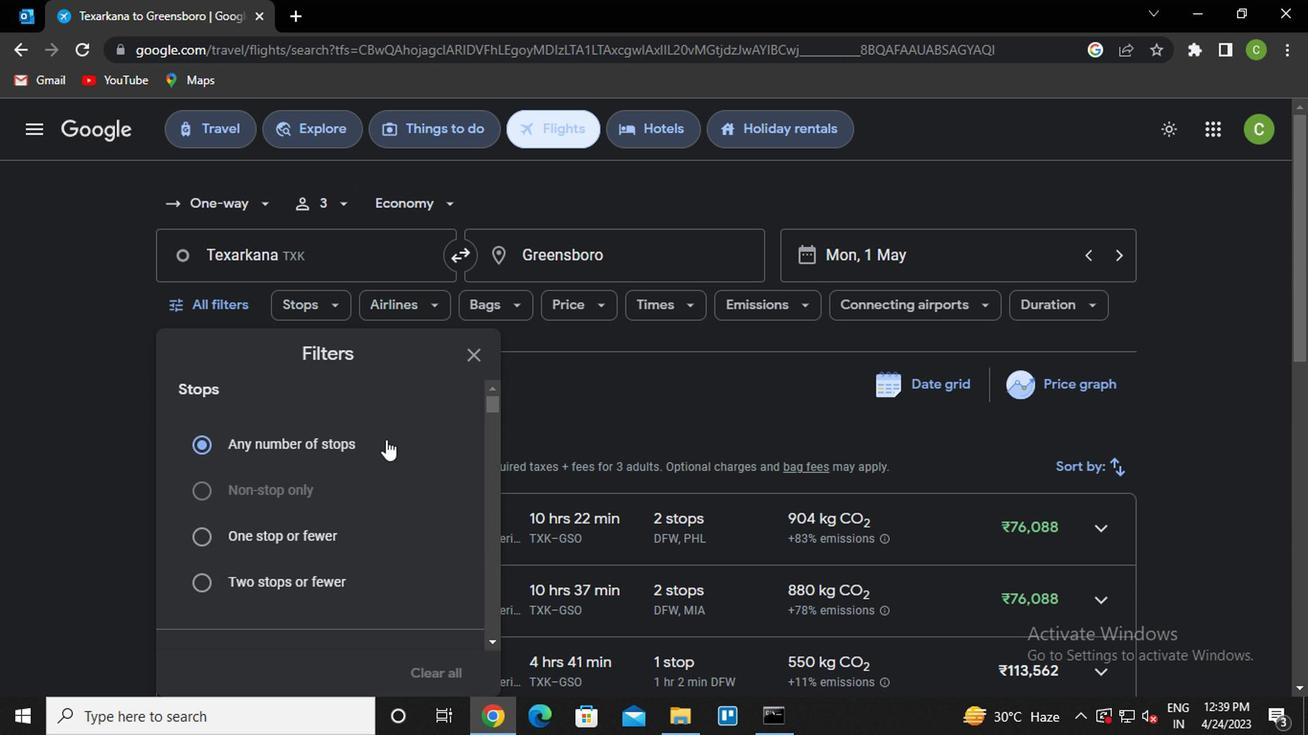 
Action: Mouse scrolled (384, 442) with delta (0, -1)
Screenshot: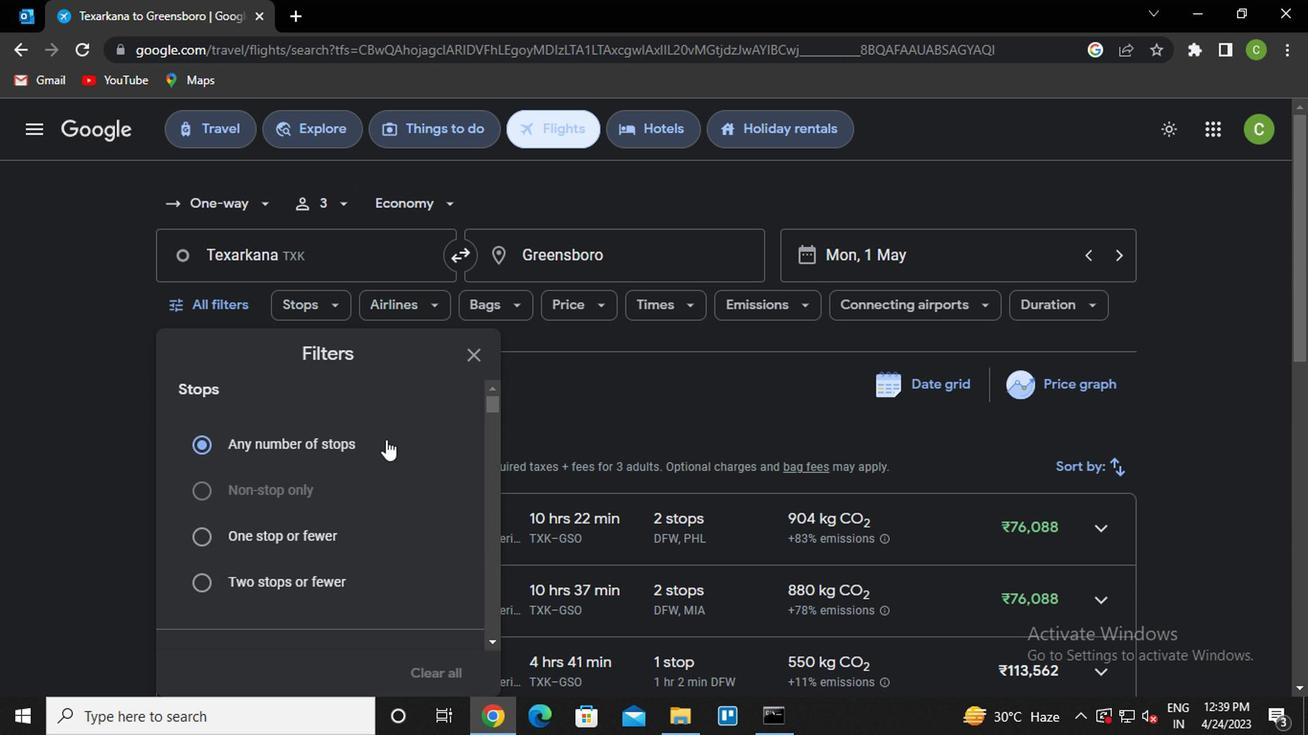
Action: Mouse moved to (385, 447)
Screenshot: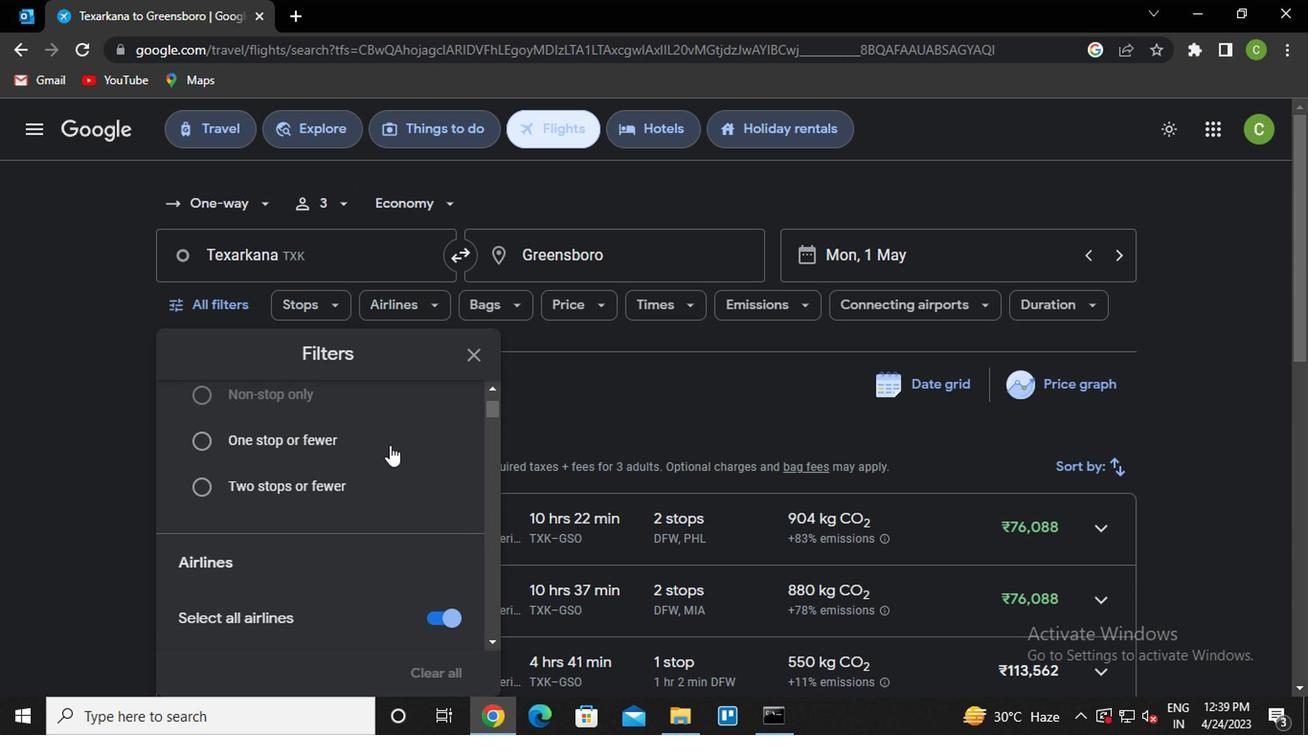 
Action: Mouse scrolled (385, 446) with delta (0, 0)
Screenshot: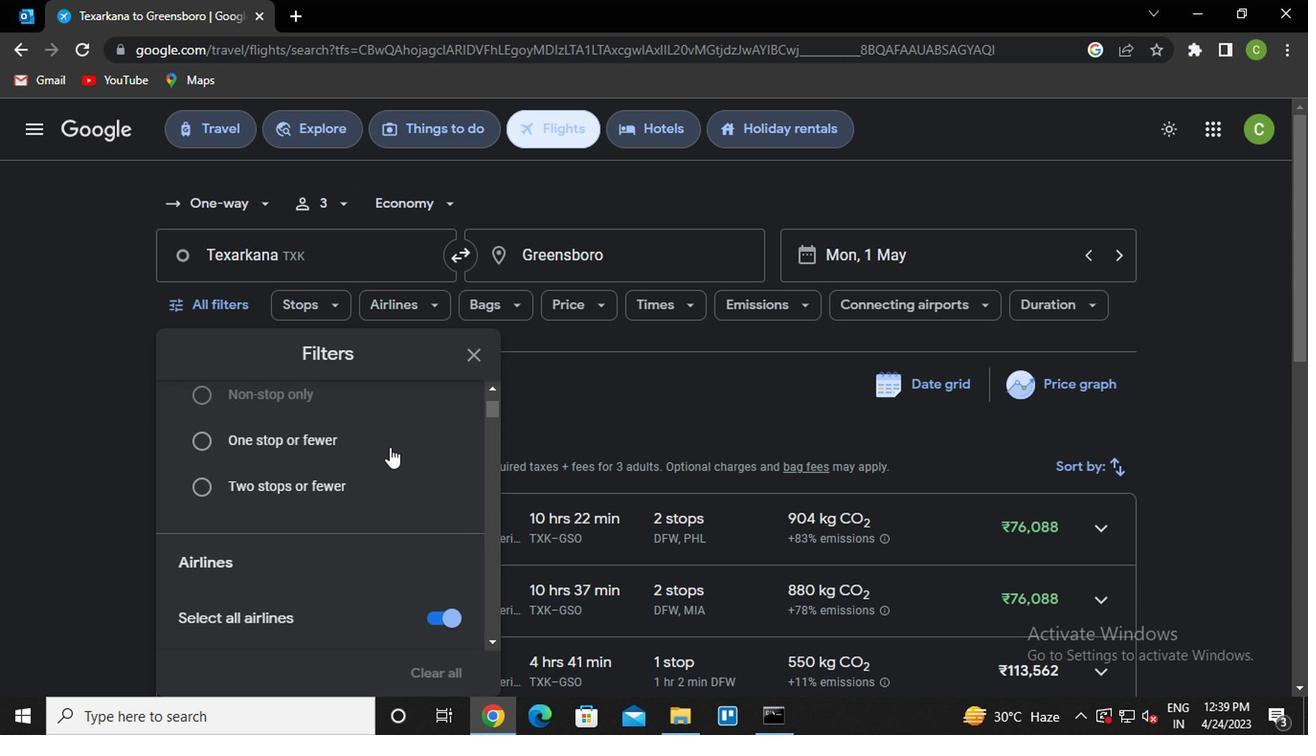 
Action: Mouse scrolled (385, 446) with delta (0, 0)
Screenshot: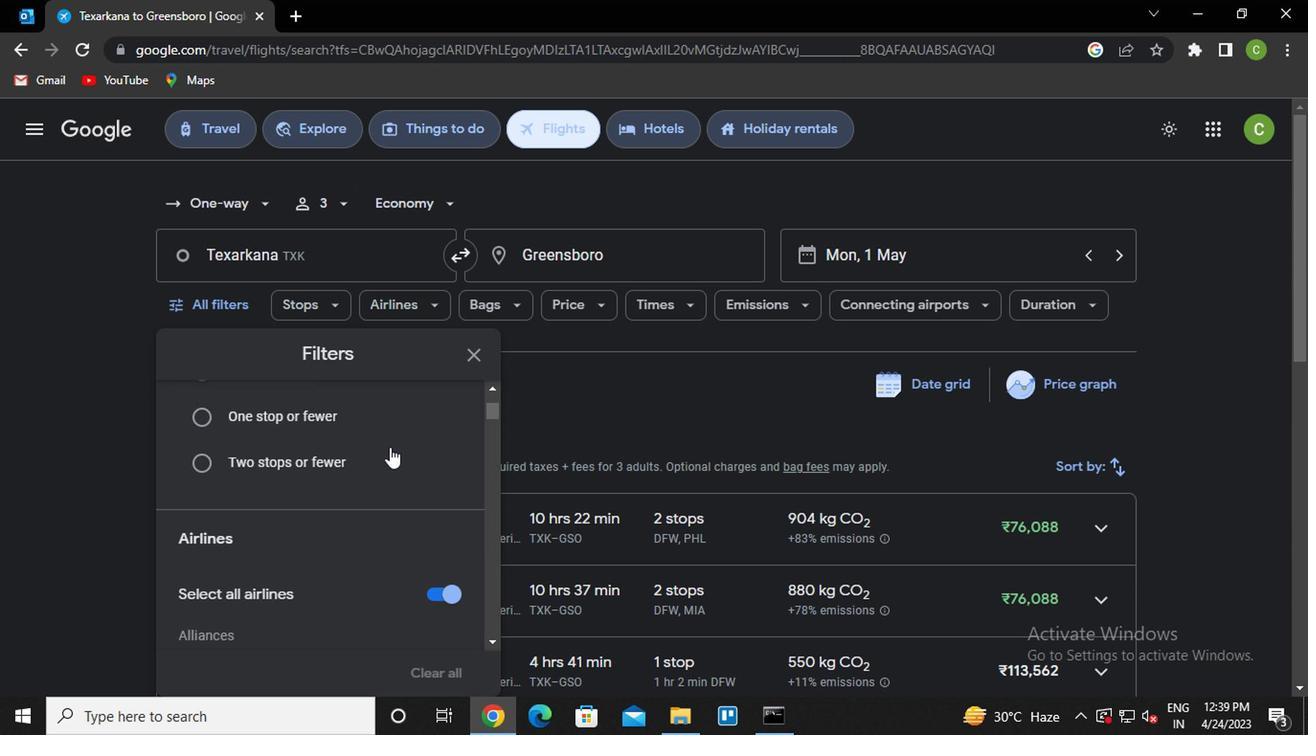 
Action: Mouse moved to (382, 458)
Screenshot: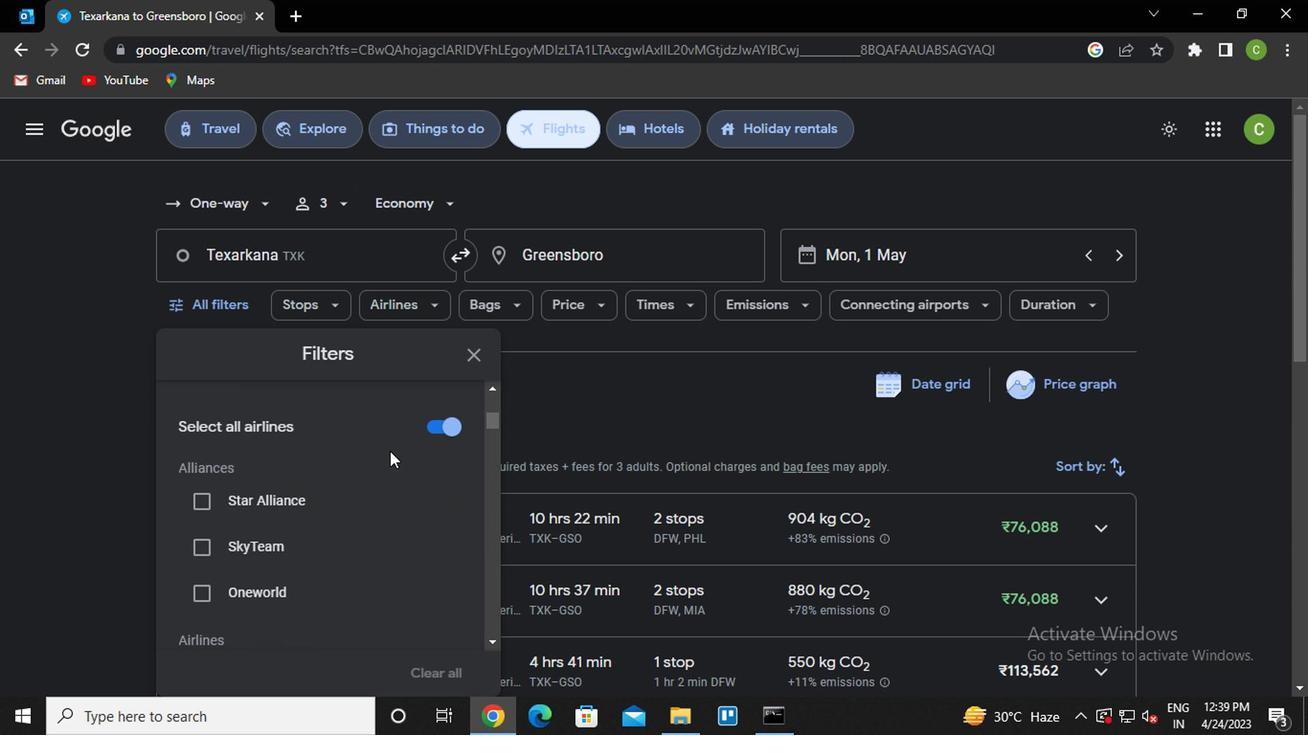 
Action: Mouse scrolled (382, 457) with delta (0, -1)
Screenshot: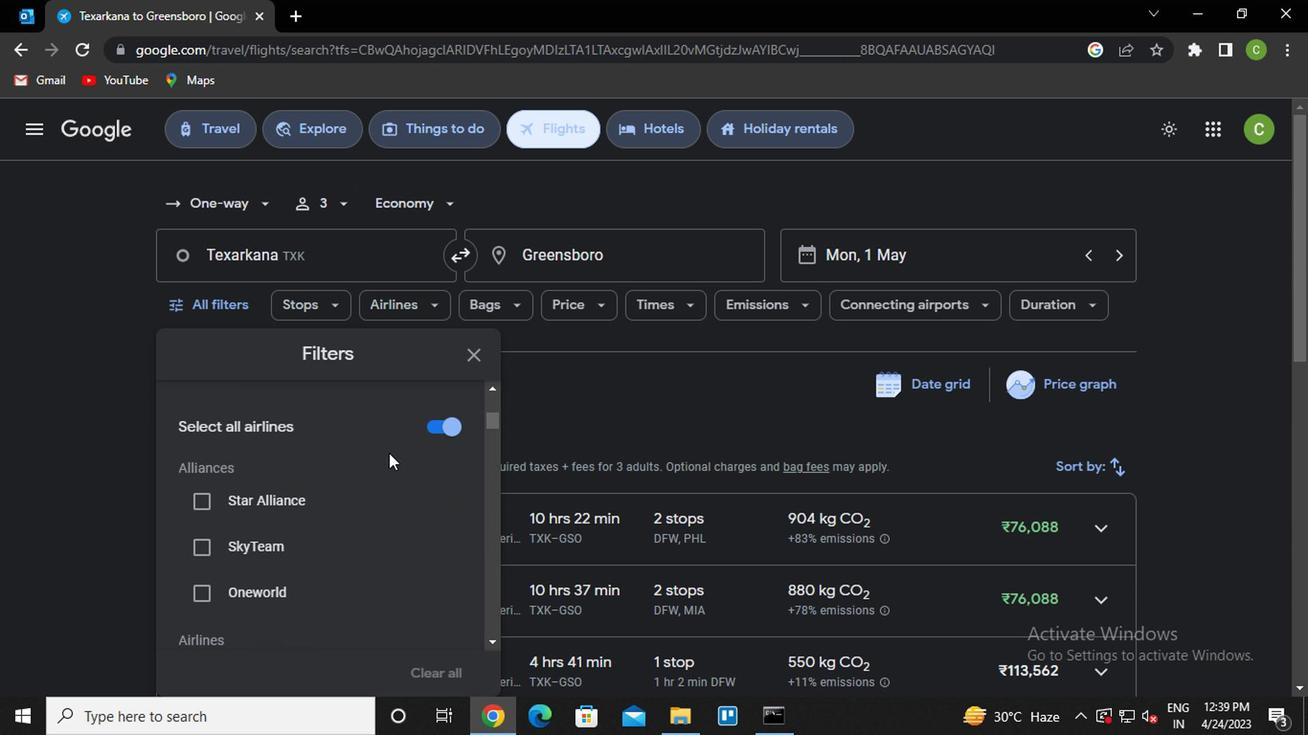 
Action: Mouse moved to (380, 463)
Screenshot: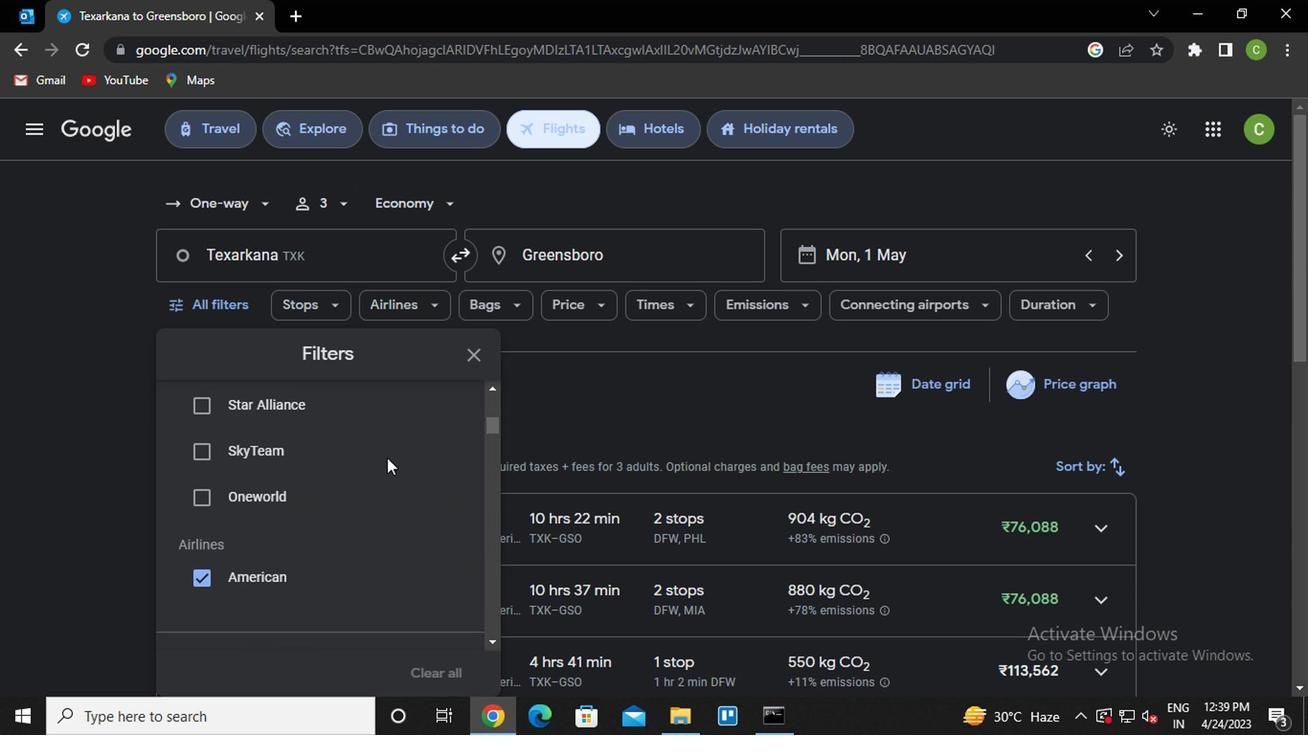 
Action: Mouse scrolled (380, 461) with delta (0, -1)
Screenshot: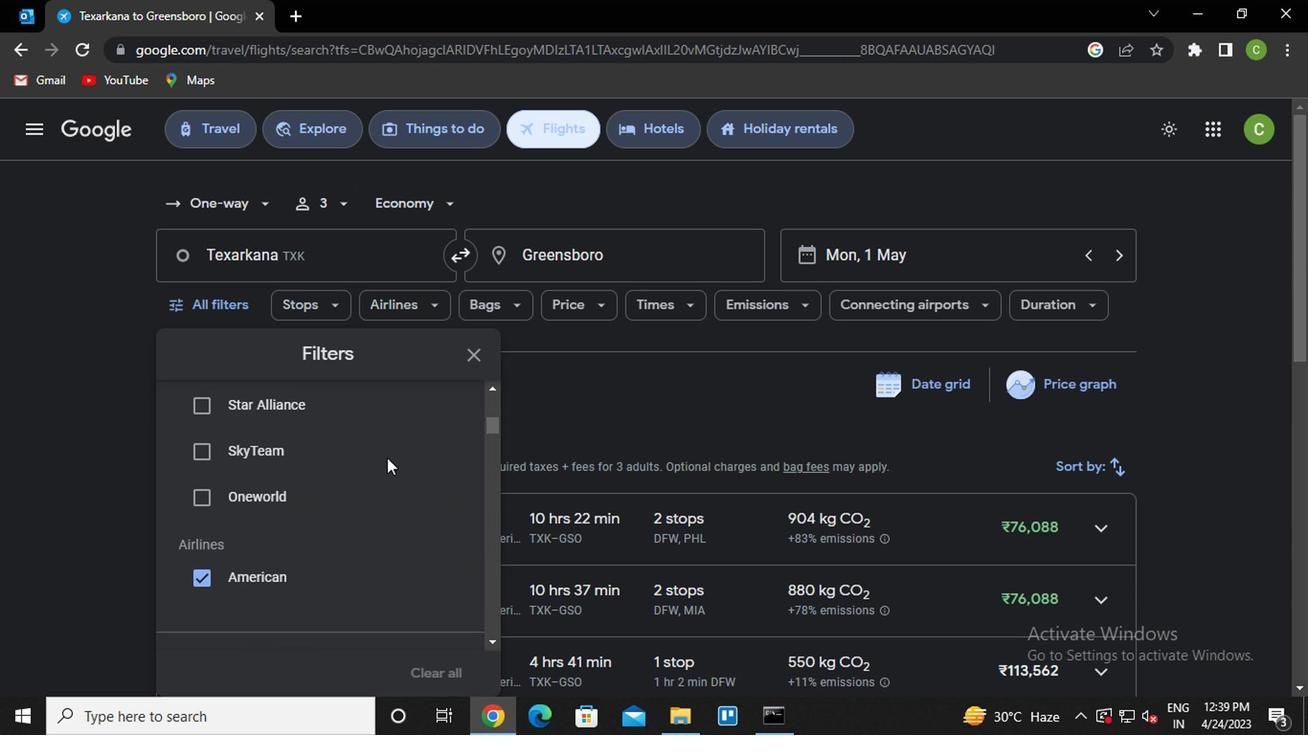 
Action: Mouse moved to (380, 464)
Screenshot: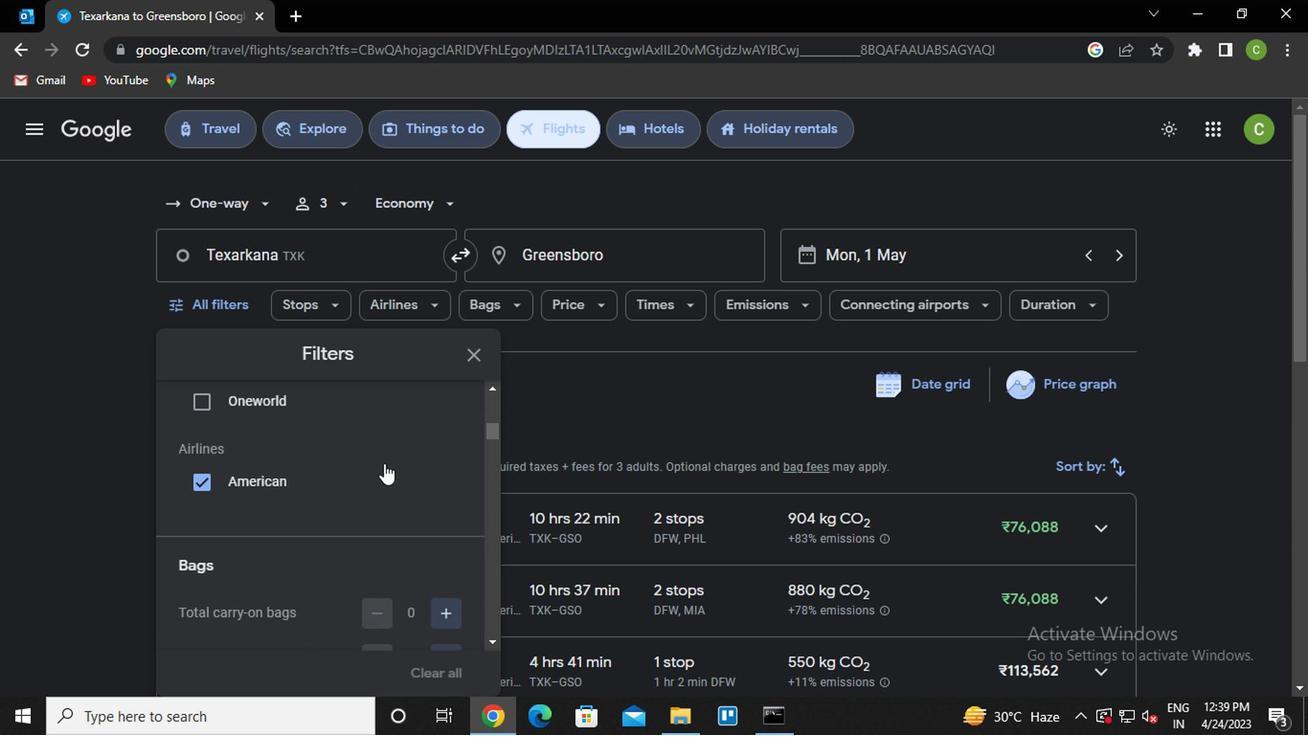 
Action: Mouse scrolled (380, 464) with delta (0, 0)
Screenshot: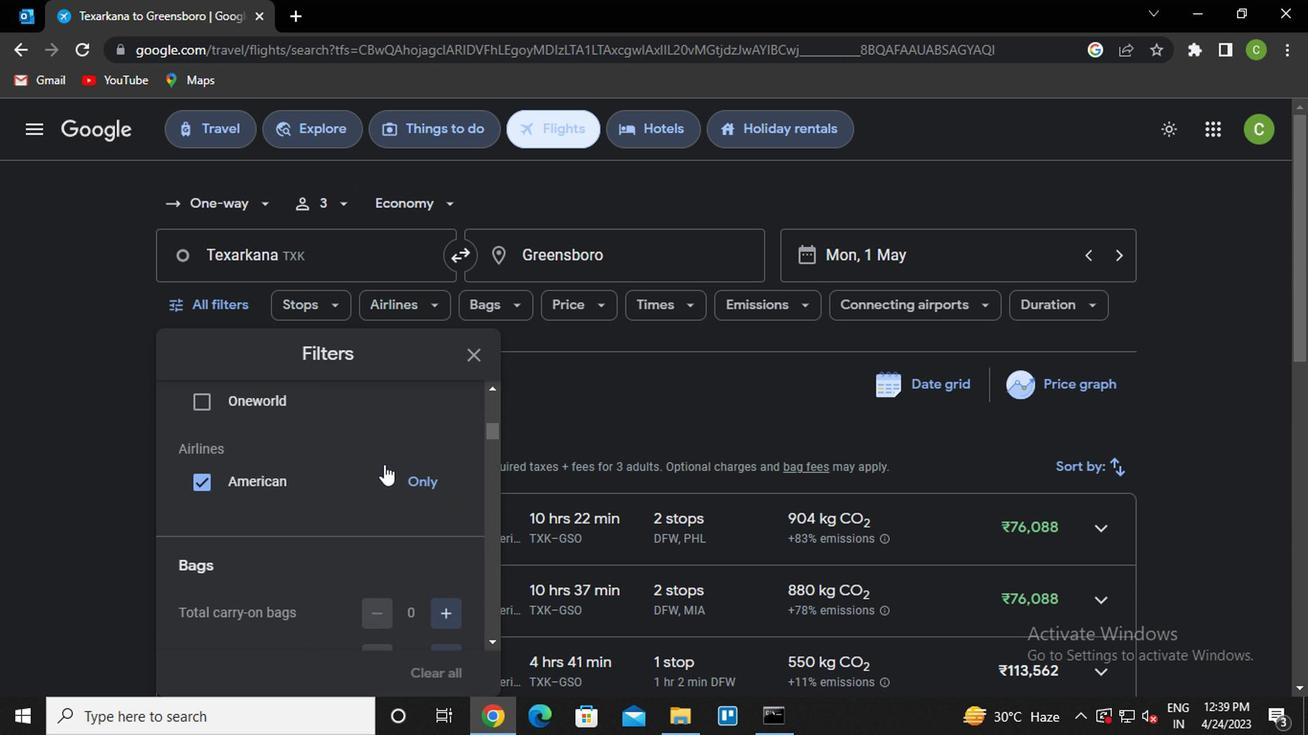 
Action: Mouse moved to (359, 482)
Screenshot: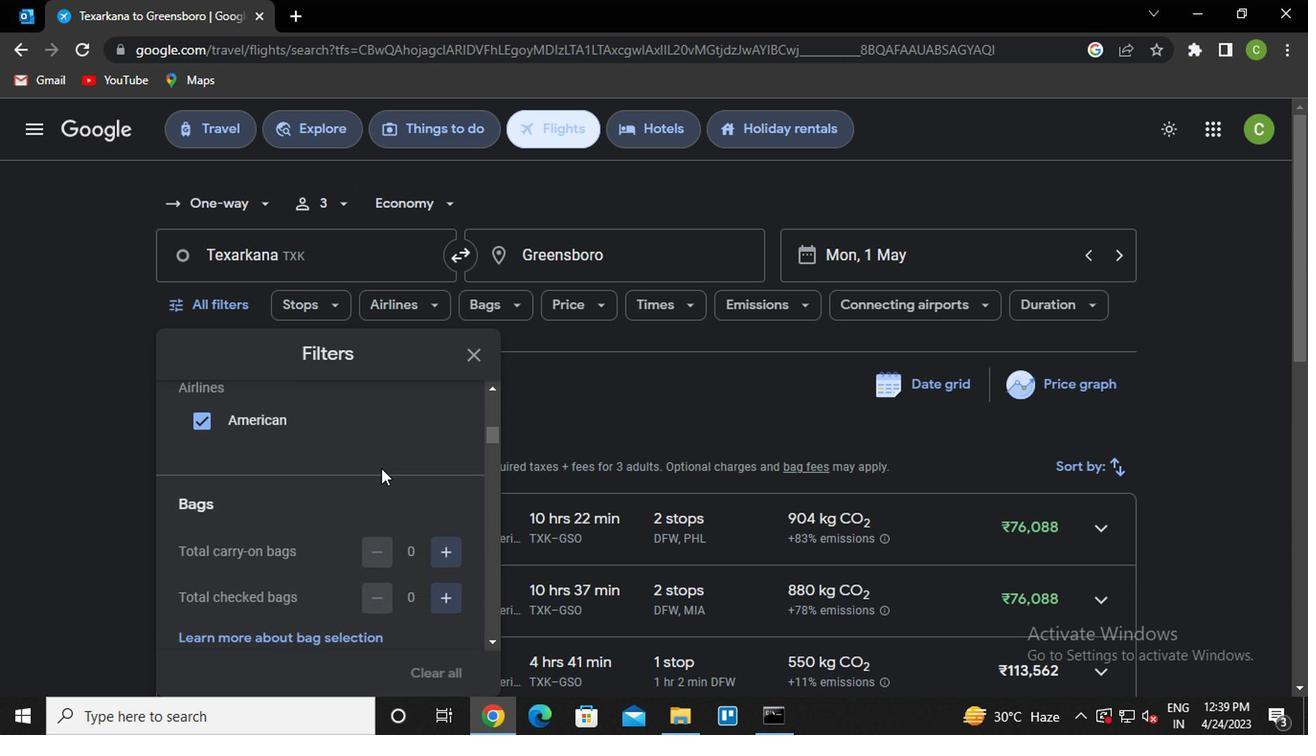 
Action: Mouse scrolled (359, 481) with delta (0, -1)
Screenshot: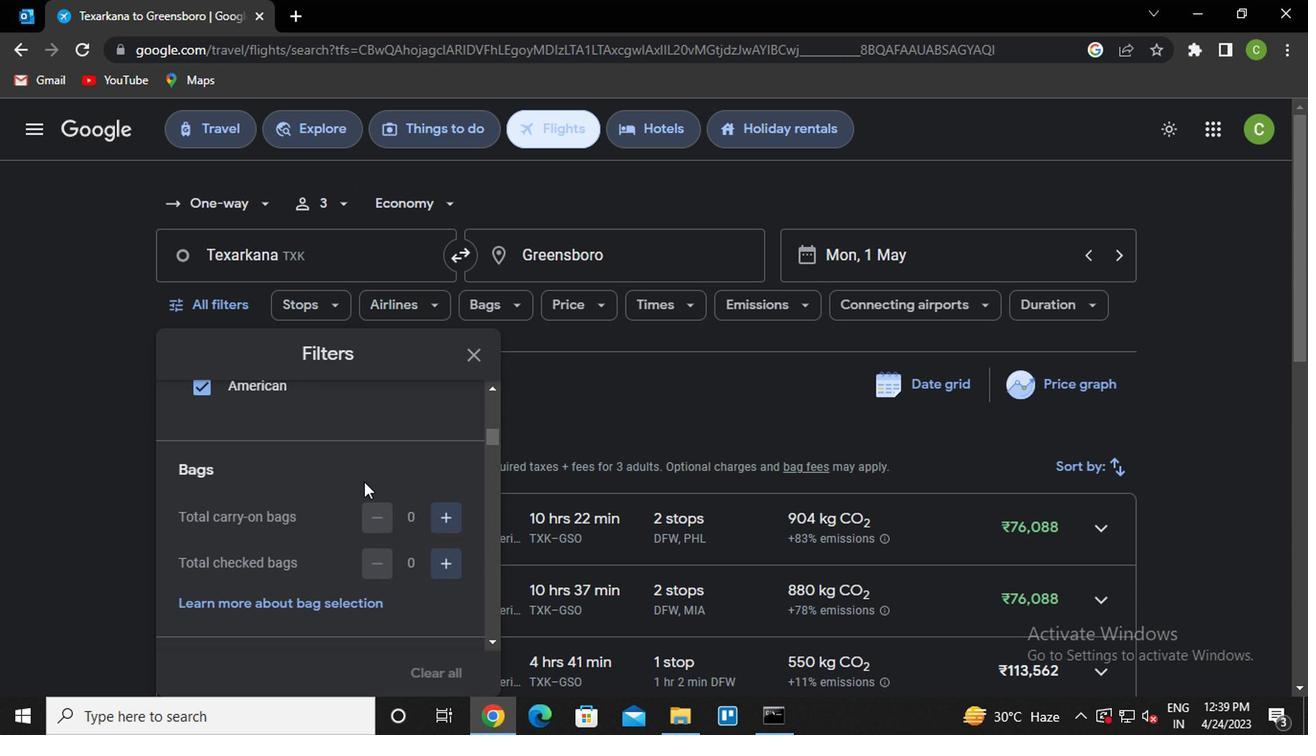 
Action: Mouse moved to (436, 479)
Screenshot: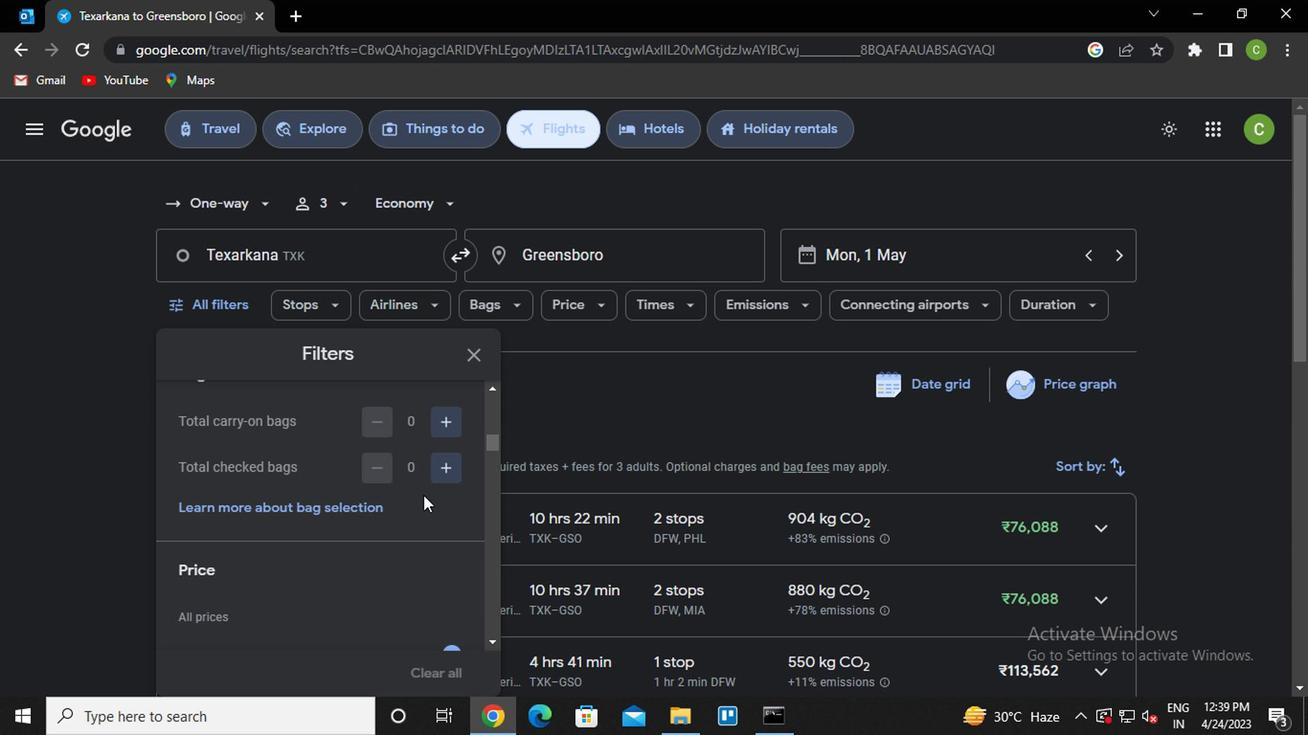 
Action: Mouse pressed left at (436, 479)
Screenshot: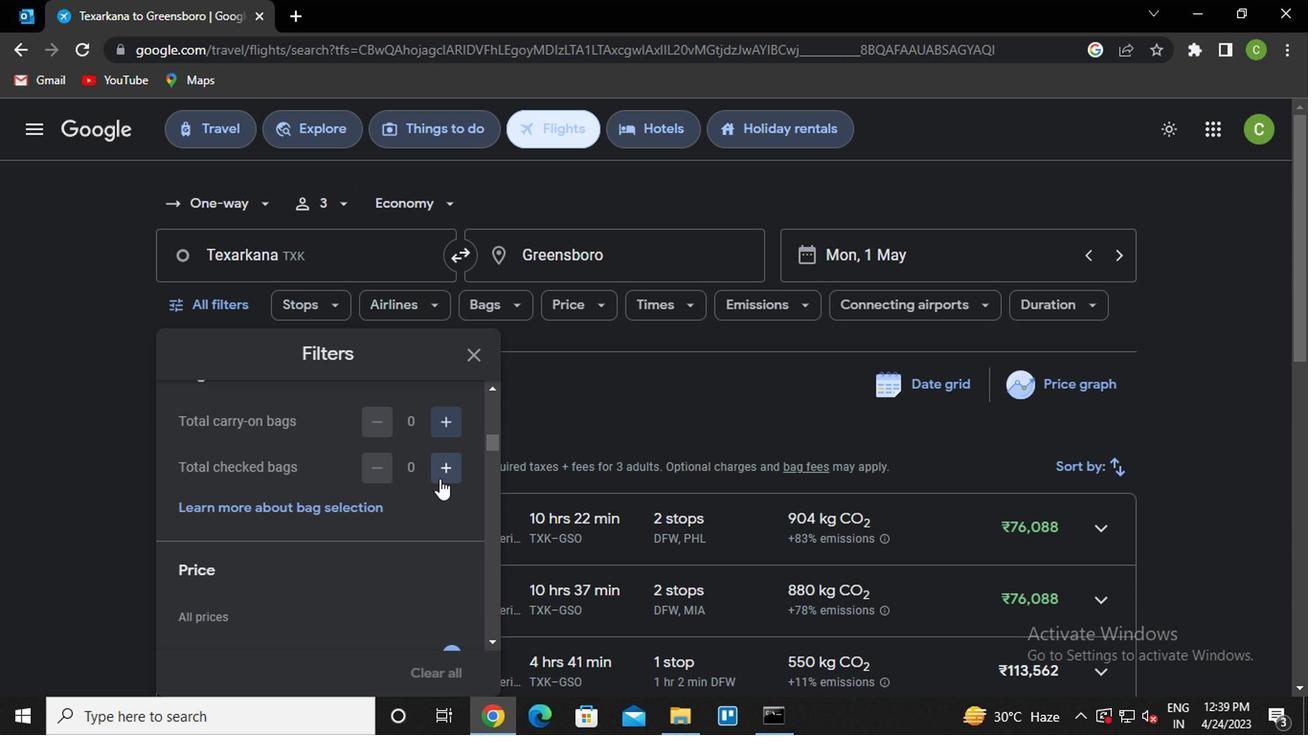 
Action: Mouse pressed left at (436, 479)
Screenshot: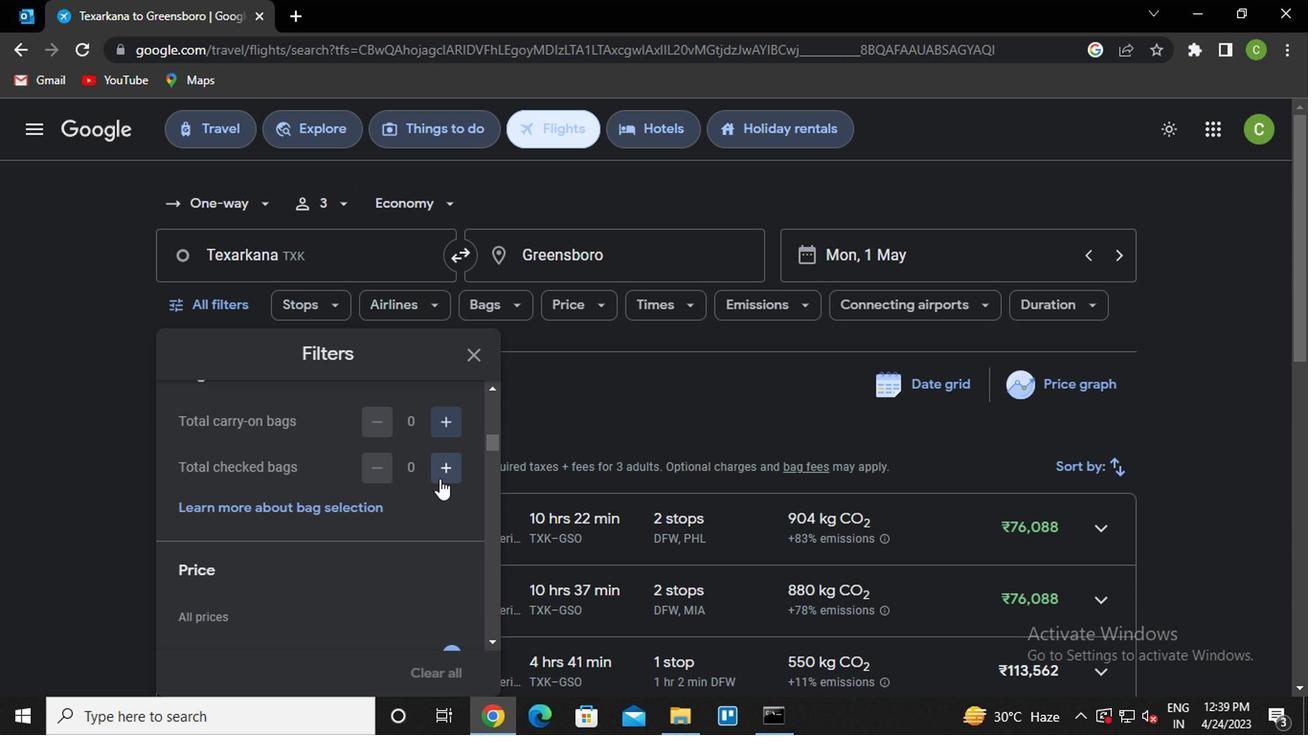 
Action: Mouse moved to (387, 528)
Screenshot: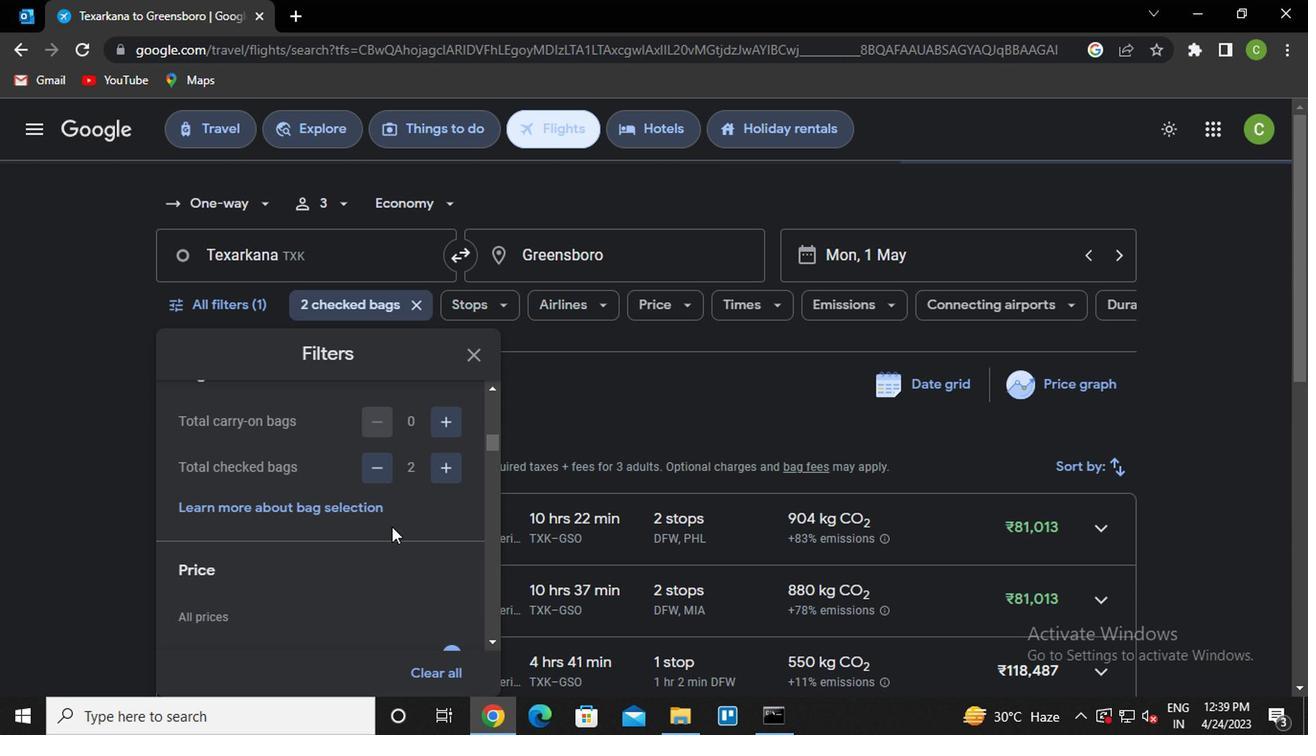 
Action: Mouse scrolled (387, 528) with delta (0, 0)
Screenshot: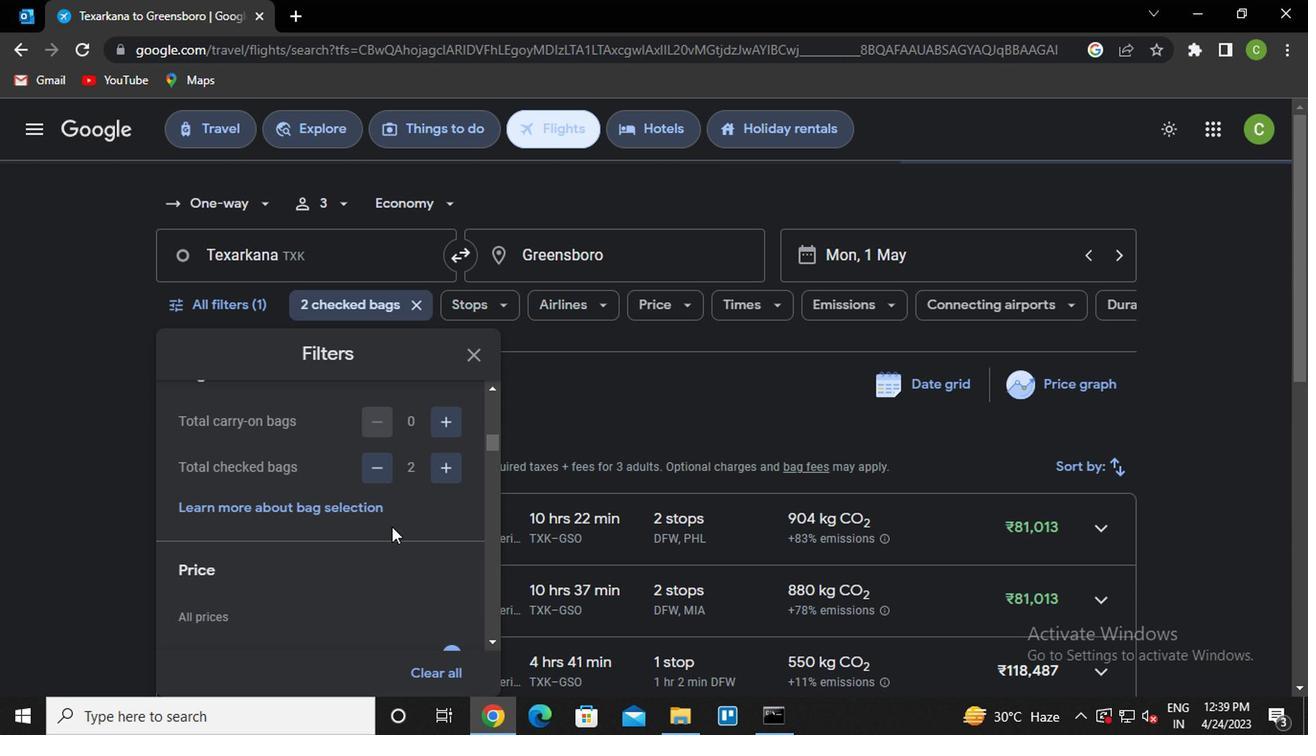 
Action: Mouse moved to (387, 531)
Screenshot: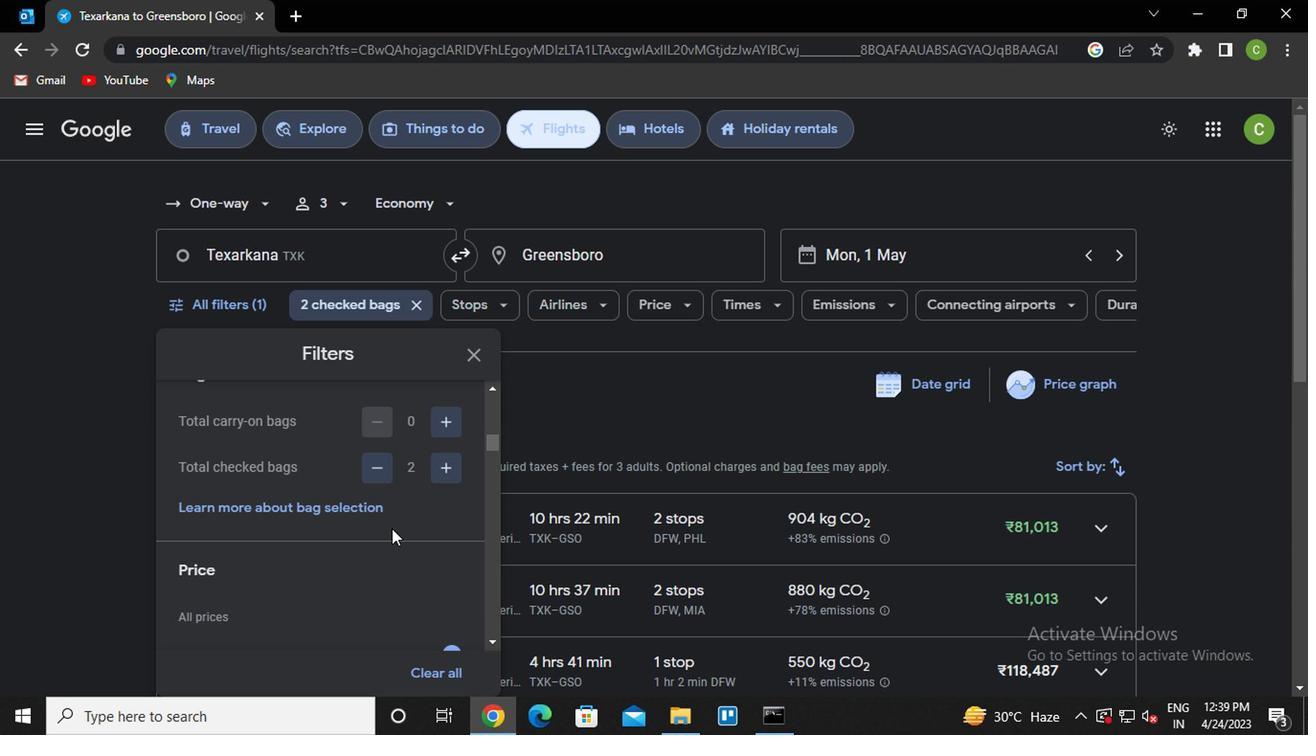 
Action: Mouse scrolled (387, 530) with delta (0, 0)
Screenshot: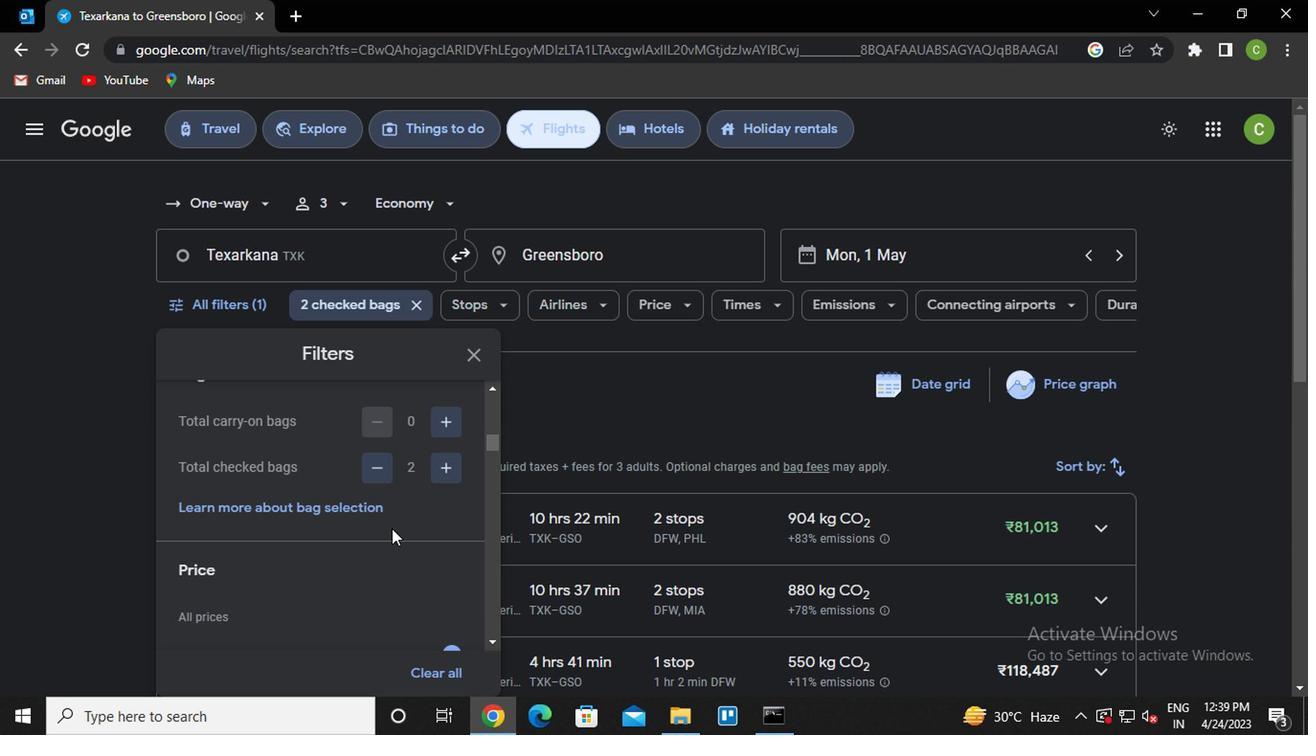 
Action: Mouse moved to (389, 532)
Screenshot: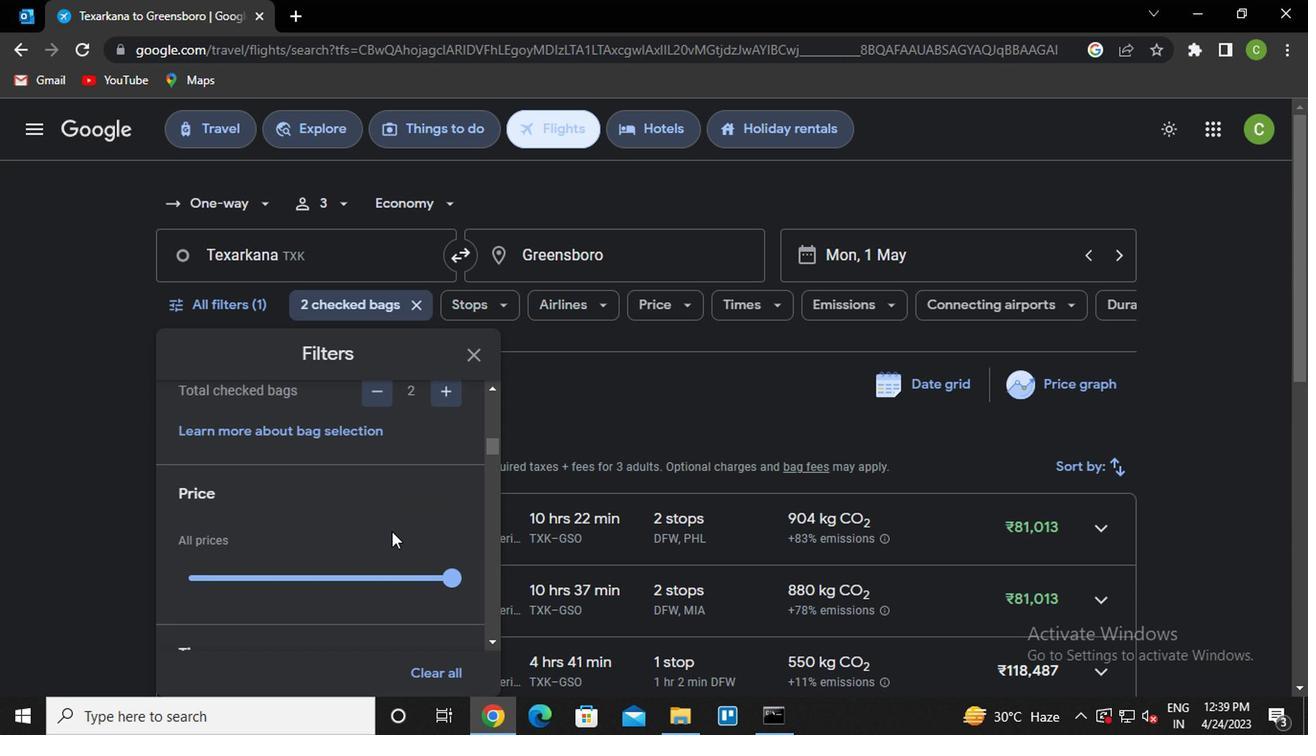 
Action: Mouse scrolled (389, 531) with delta (0, -1)
Screenshot: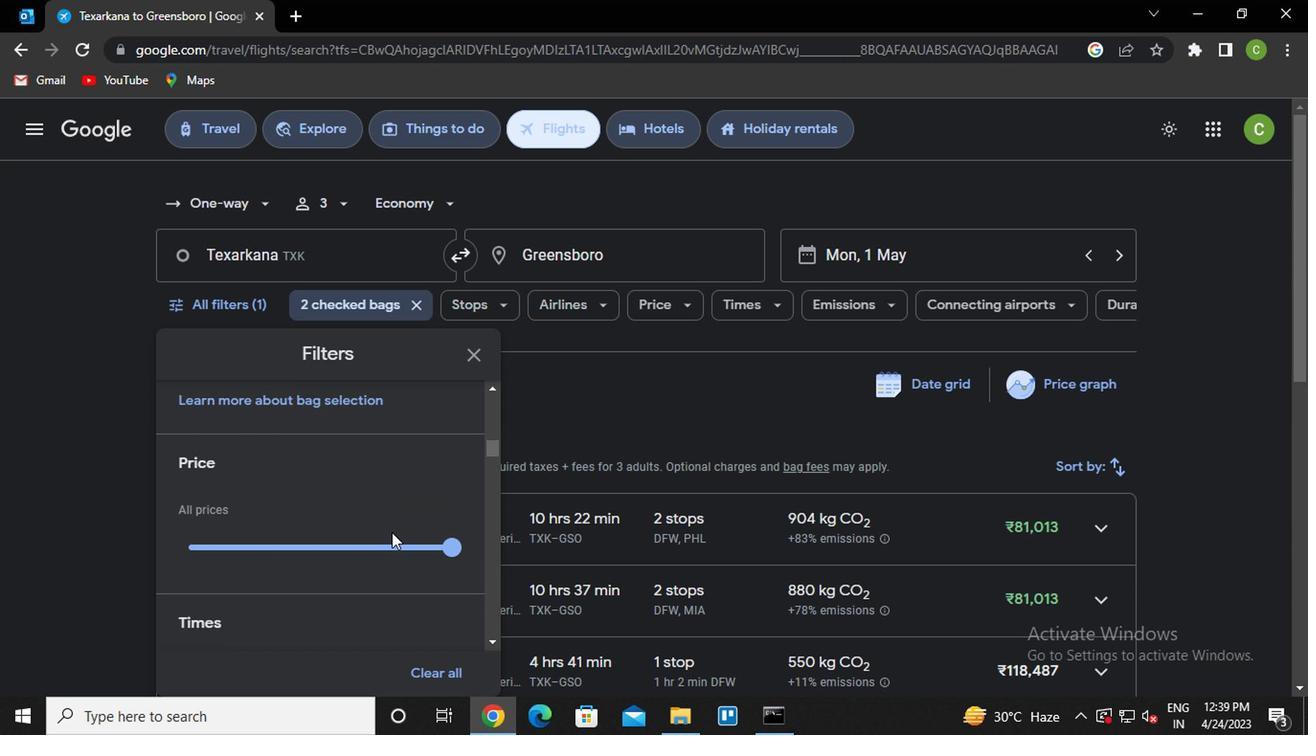 
Action: Mouse scrolled (389, 533) with delta (0, 0)
Screenshot: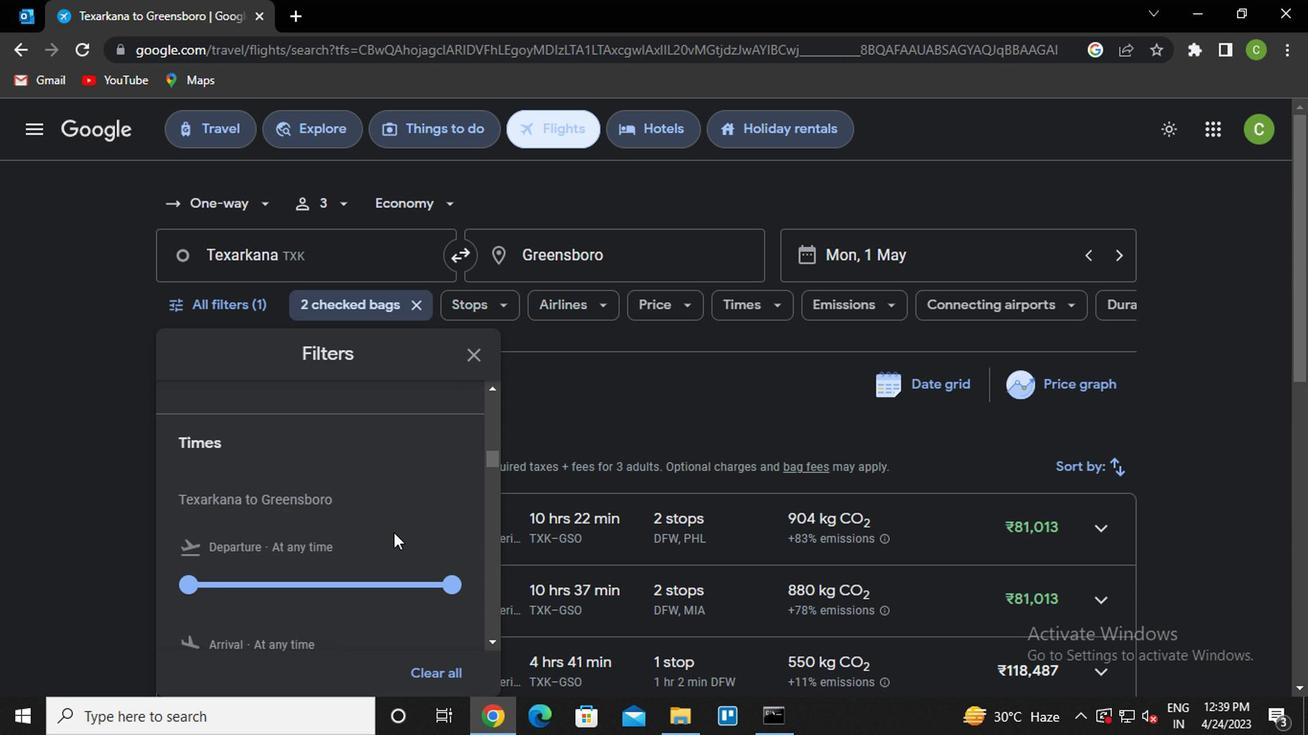 
Action: Mouse moved to (443, 464)
Screenshot: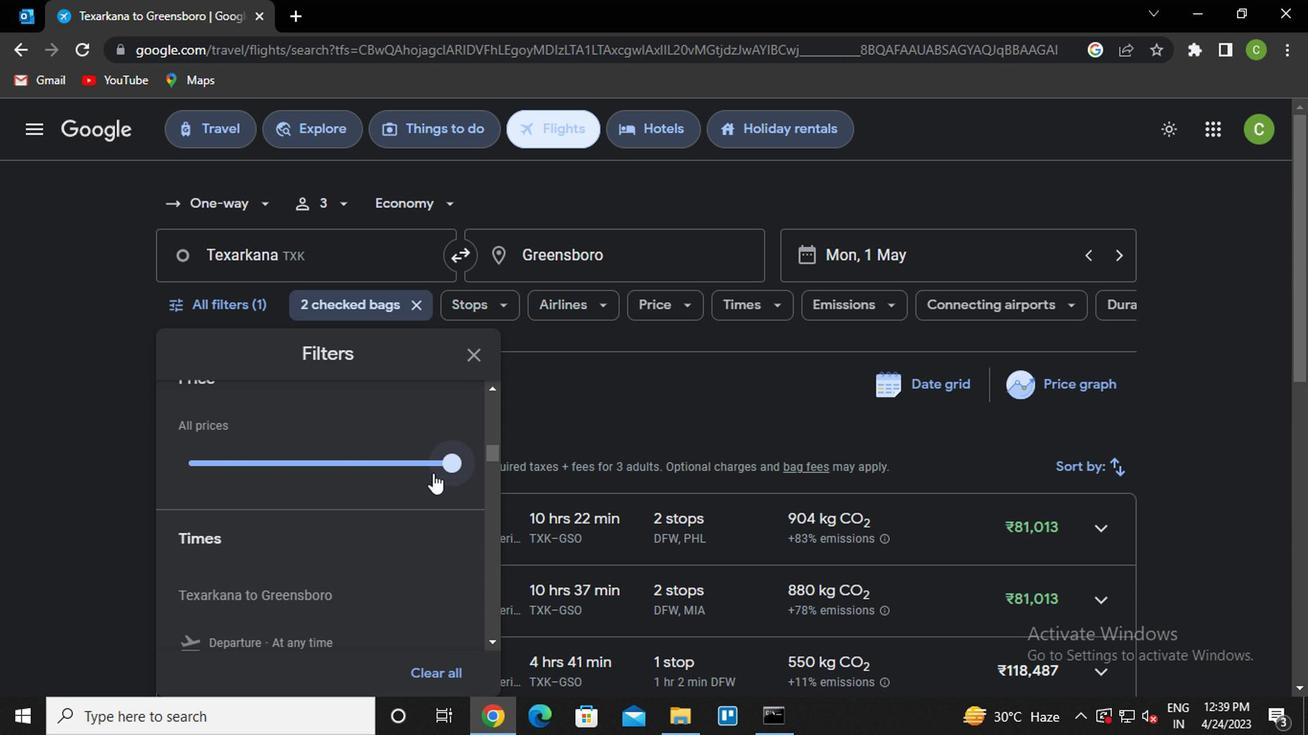 
Action: Mouse pressed left at (443, 464)
Screenshot: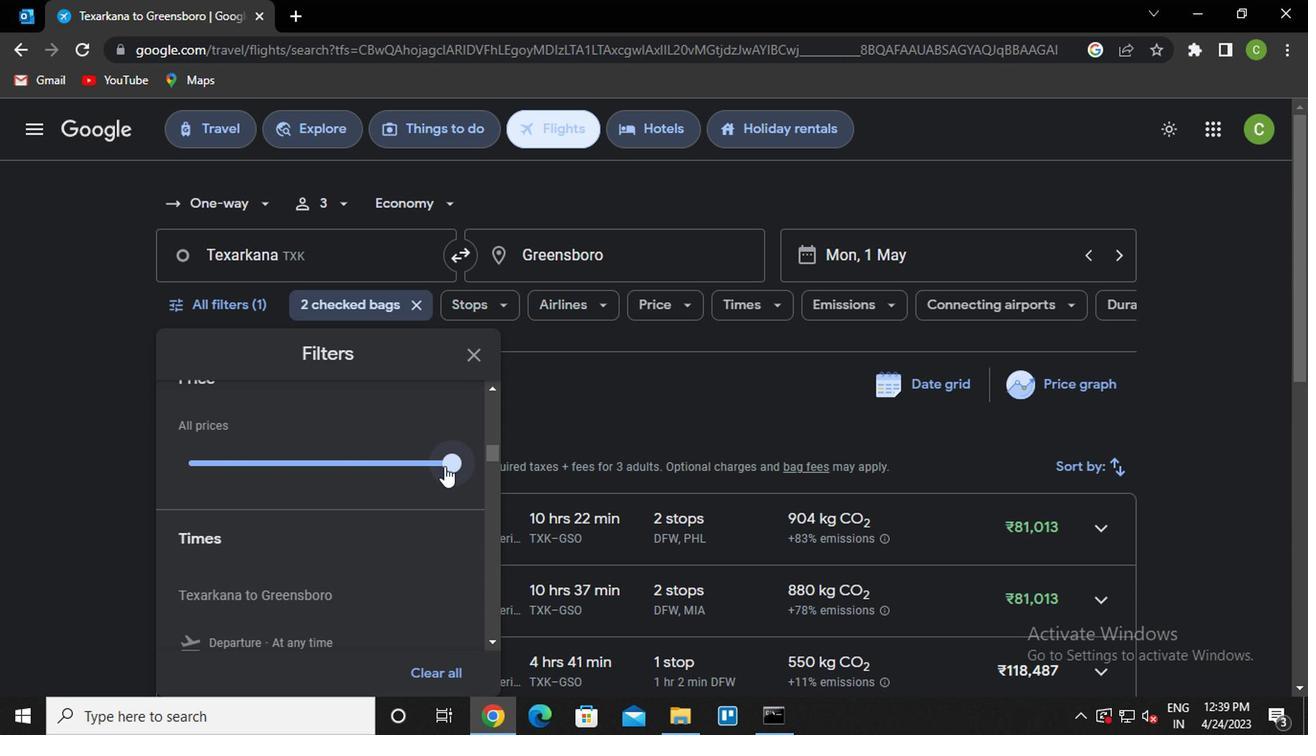
Action: Mouse moved to (311, 517)
Screenshot: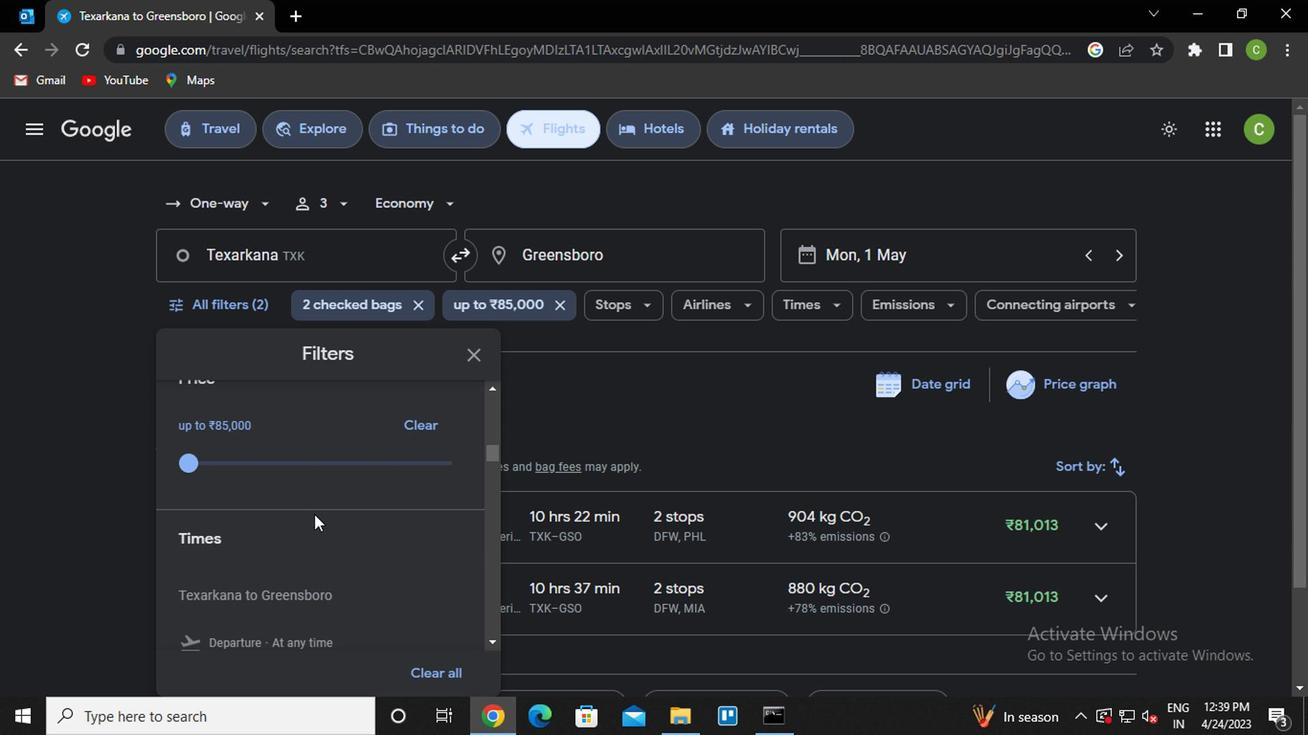 
Action: Mouse scrolled (311, 516) with delta (0, 0)
Screenshot: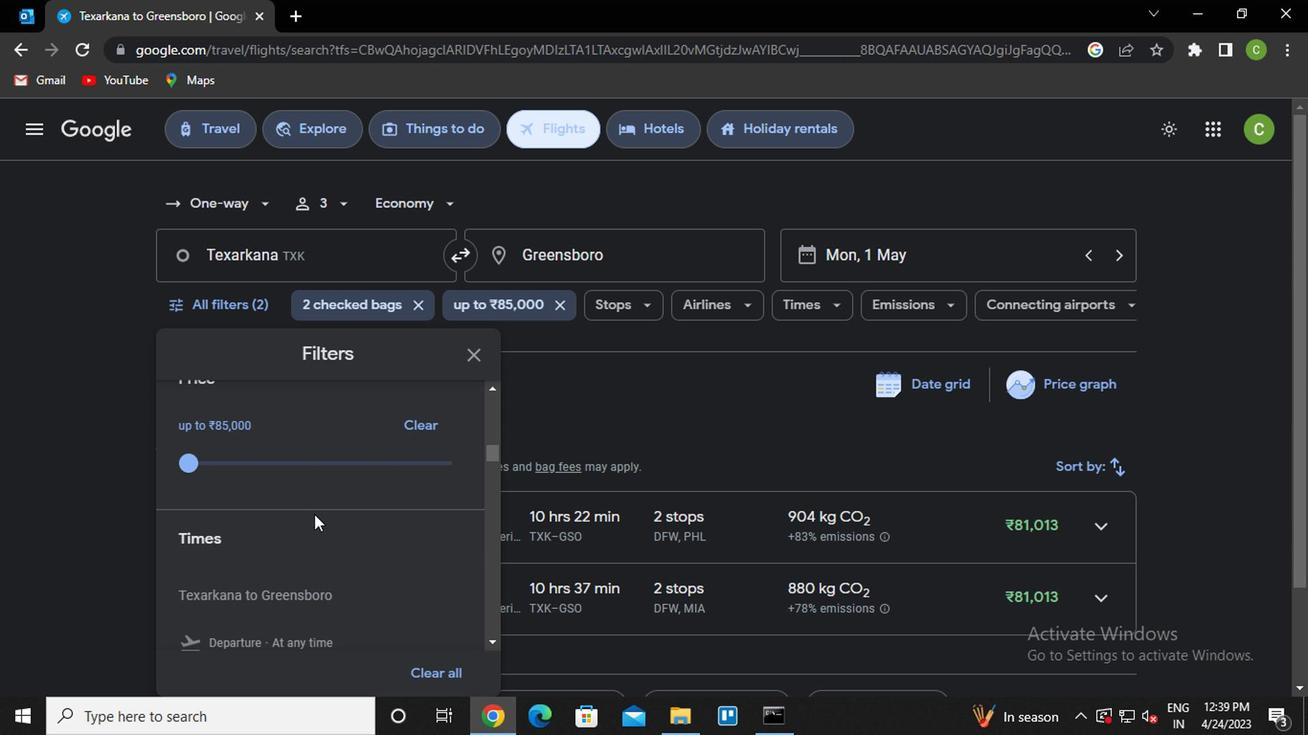 
Action: Mouse scrolled (311, 516) with delta (0, 0)
Screenshot: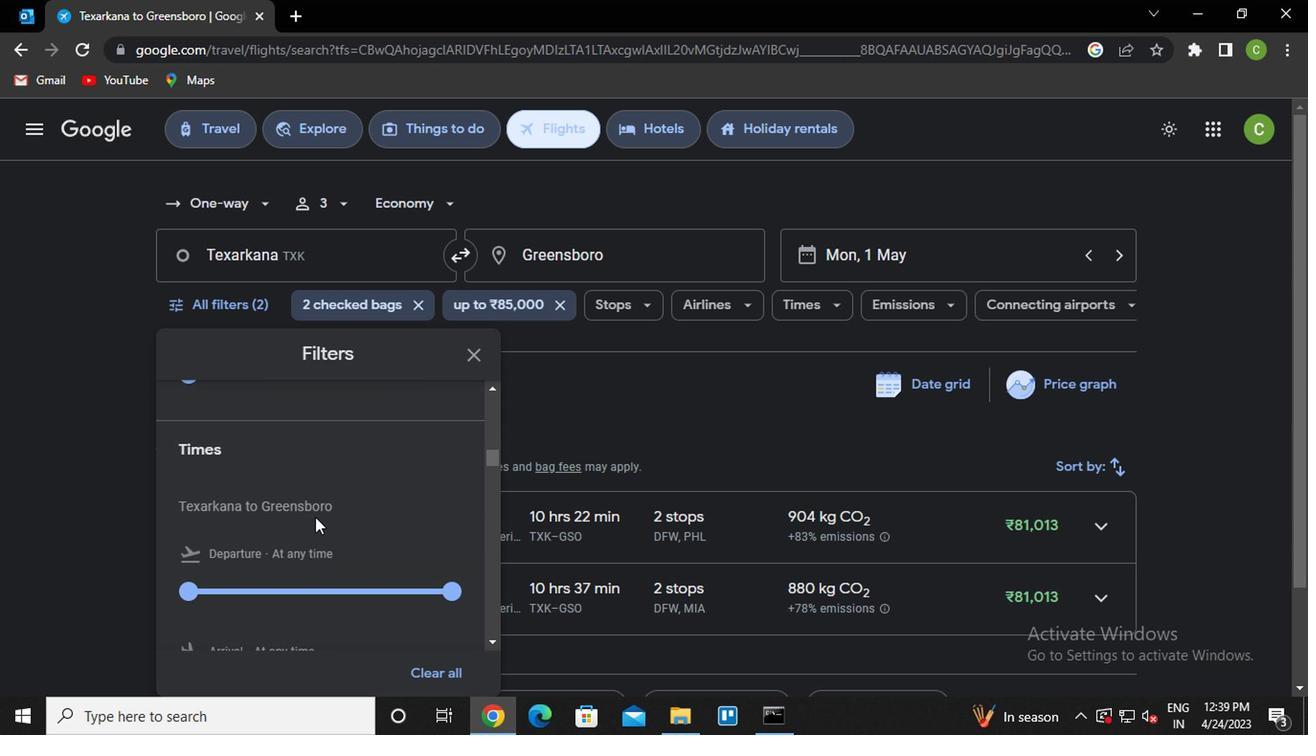 
Action: Mouse moved to (181, 483)
Screenshot: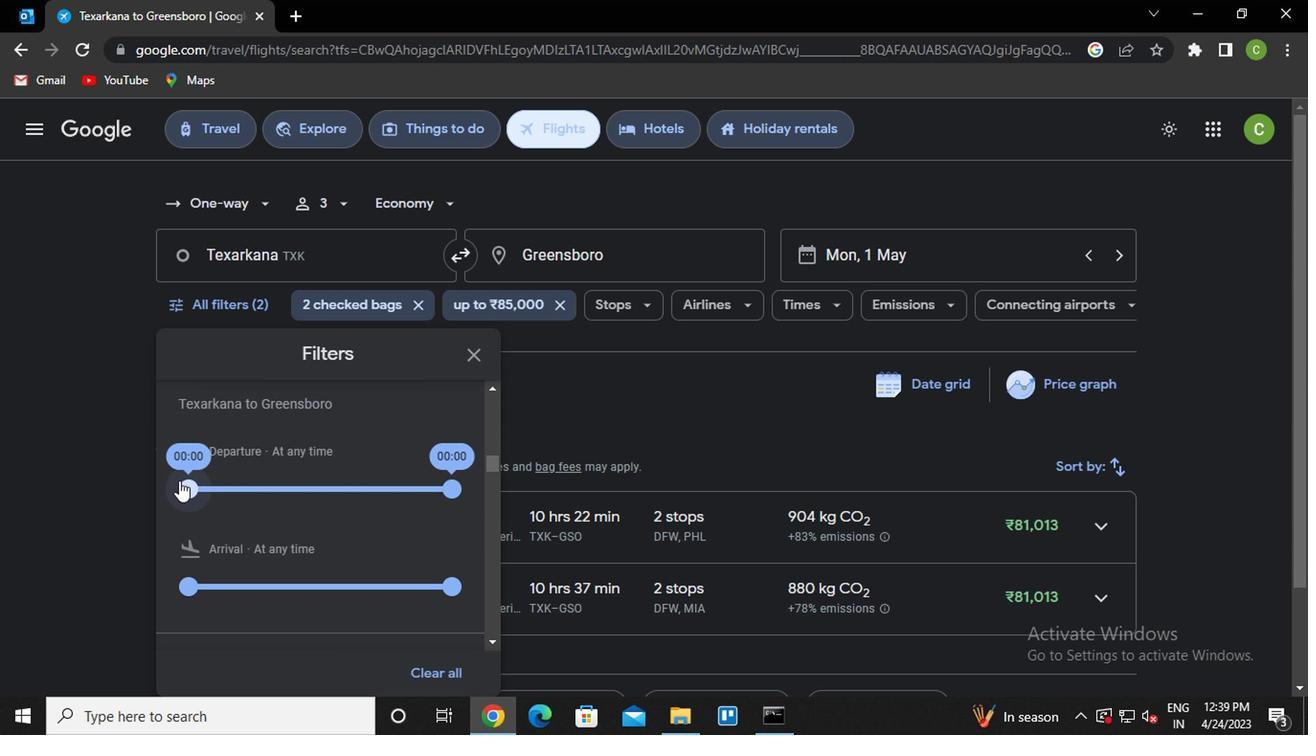 
Action: Mouse pressed left at (181, 483)
Screenshot: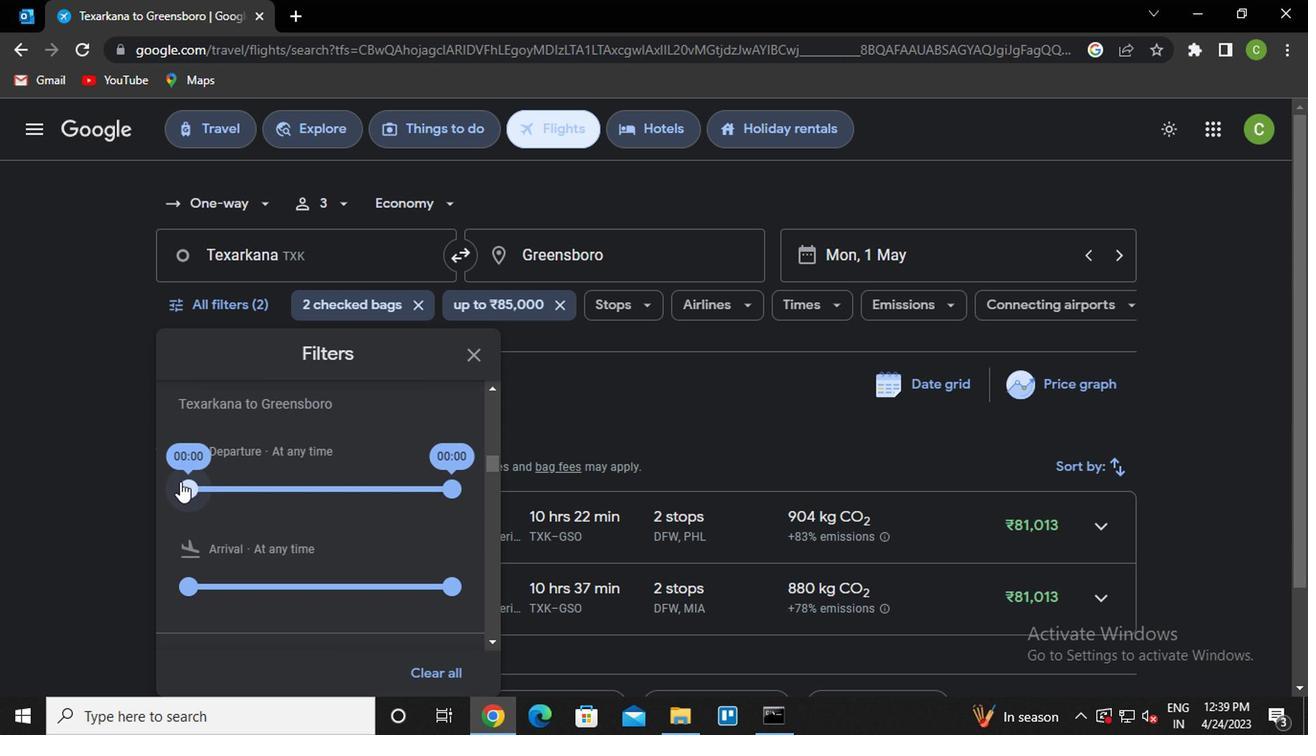 
Action: Mouse moved to (473, 361)
Screenshot: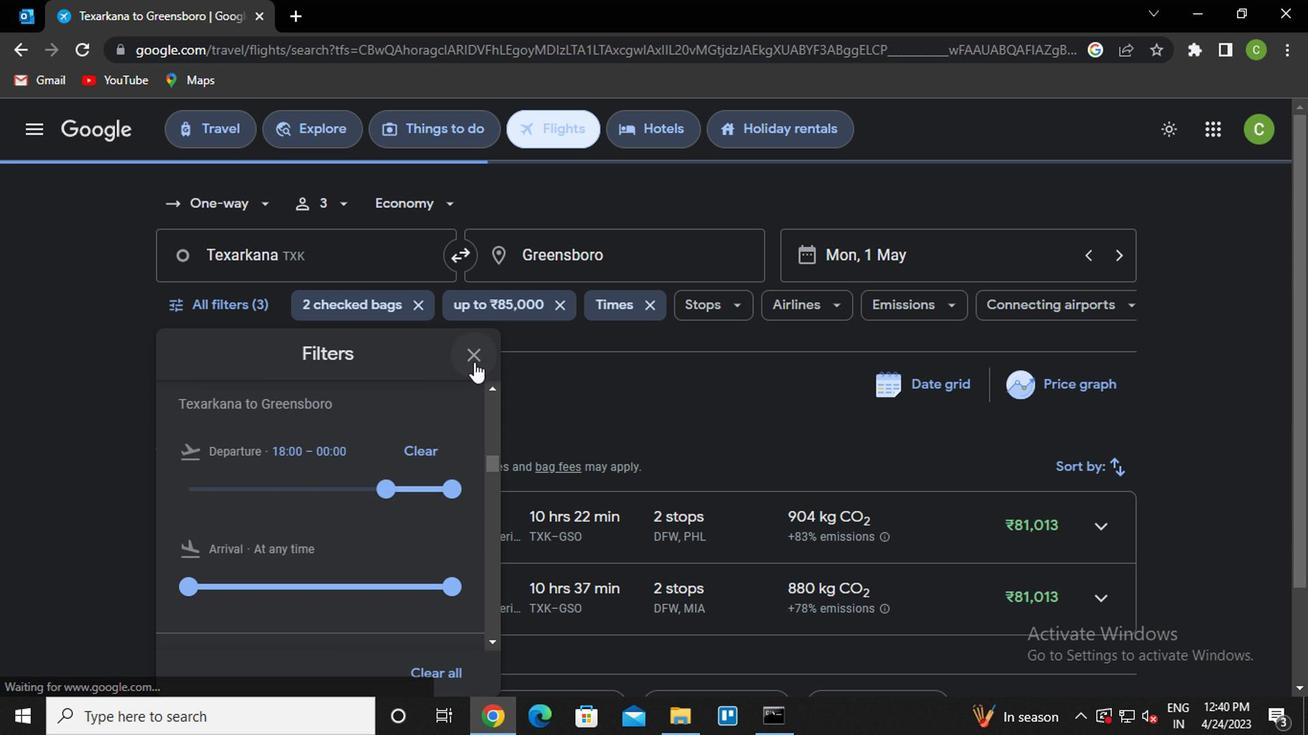 
Action: Mouse pressed left at (473, 361)
Screenshot: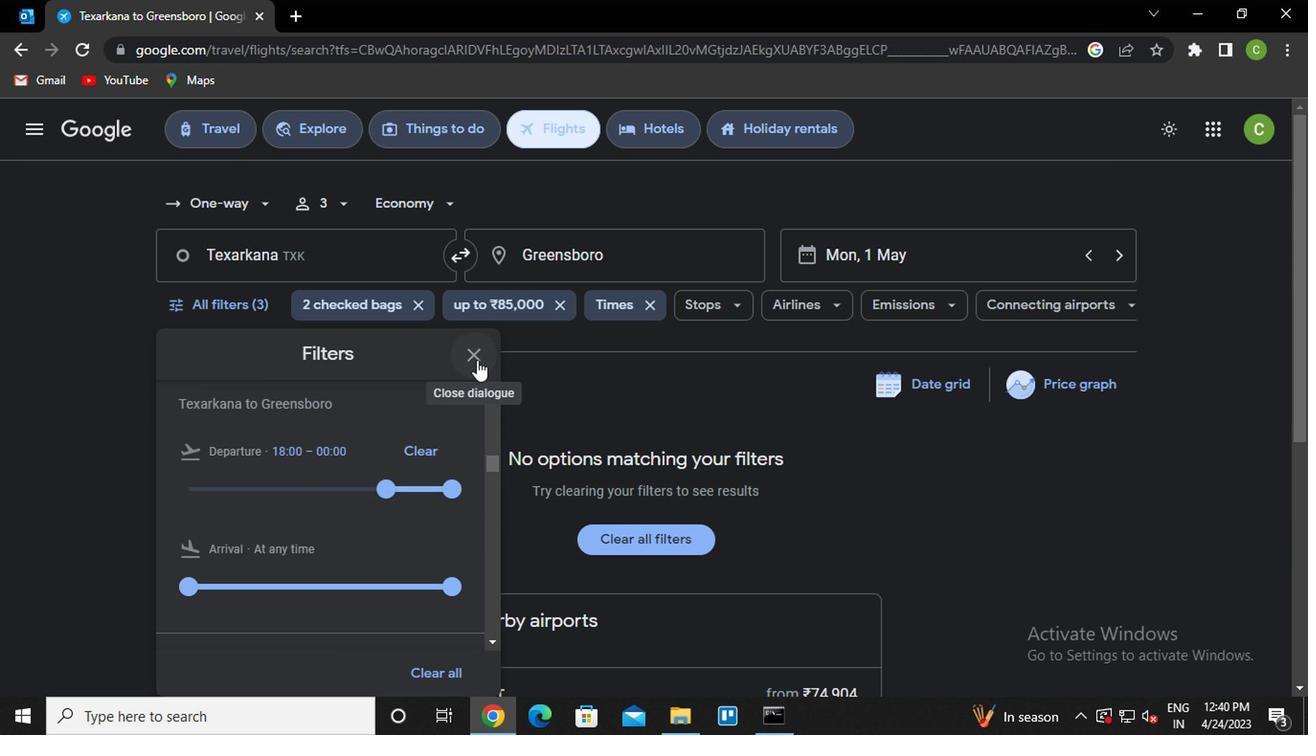 
Action: Mouse moved to (624, 526)
Screenshot: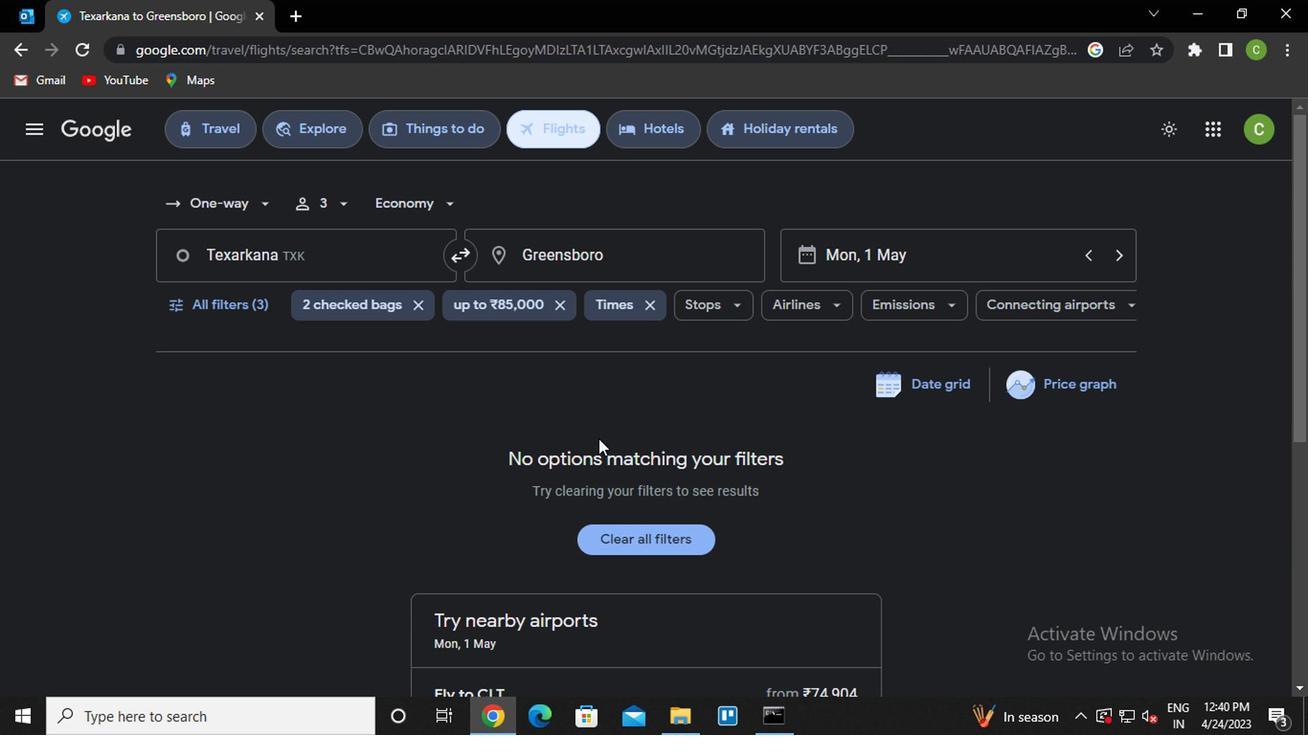 
